 Task: Open Card Employee Disciplinary Review in Board Sales Funnel Optimization and Conversion Rate Analysis to Workspace Corporate Finance and add a team member Softage.1@softage.net, a label Blue, a checklist Compensation and Benefits, an attachment from Trello, a color Blue and finally, add a card description 'Plan and execute company team-building activity at a go-karting track' and a comment 'Let us approach this task with a sense of self-reflection and self-awareness, recognizing our own strengths and weaknesses.'. Add a start date 'Jan 09, 1900' with a due date 'Jan 16, 1900'
Action: Mouse moved to (110, 355)
Screenshot: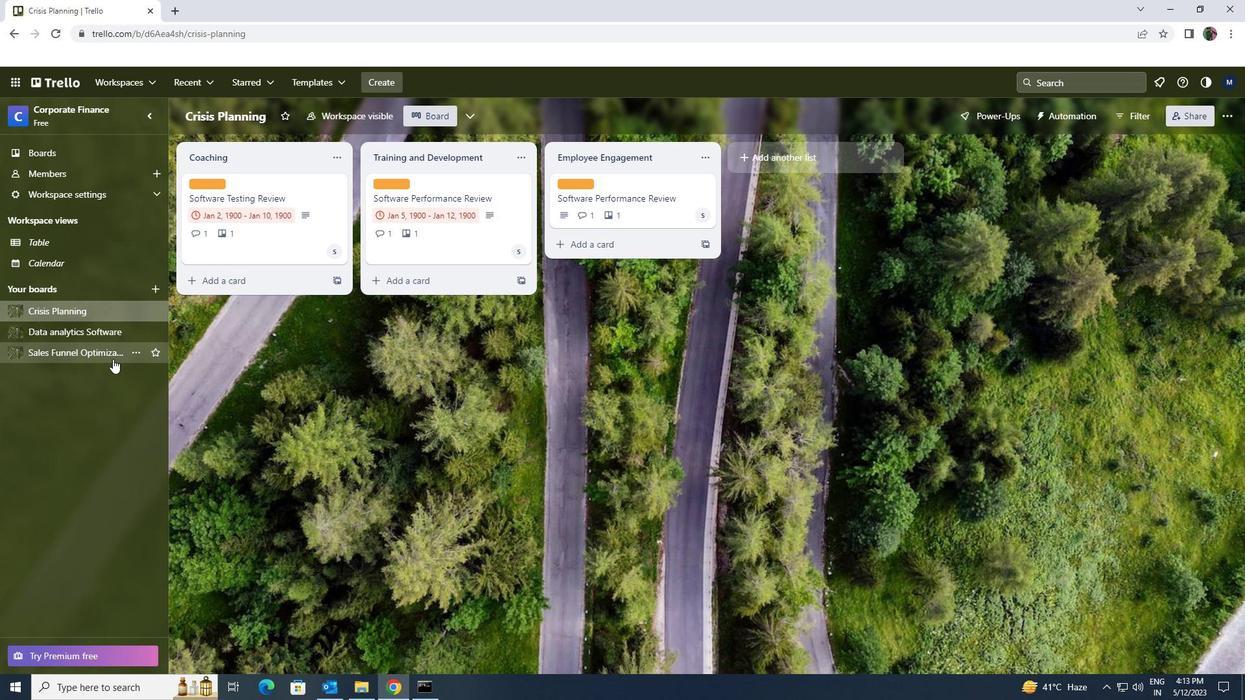 
Action: Mouse pressed left at (110, 355)
Screenshot: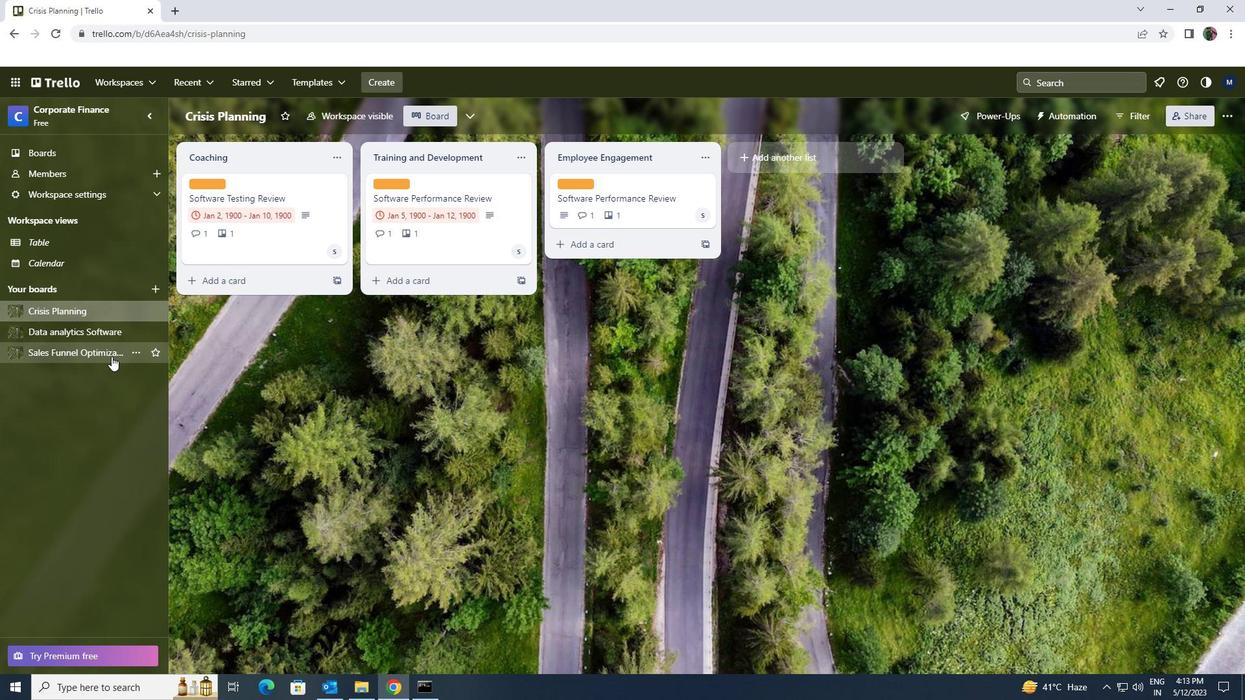 
Action: Mouse moved to (629, 180)
Screenshot: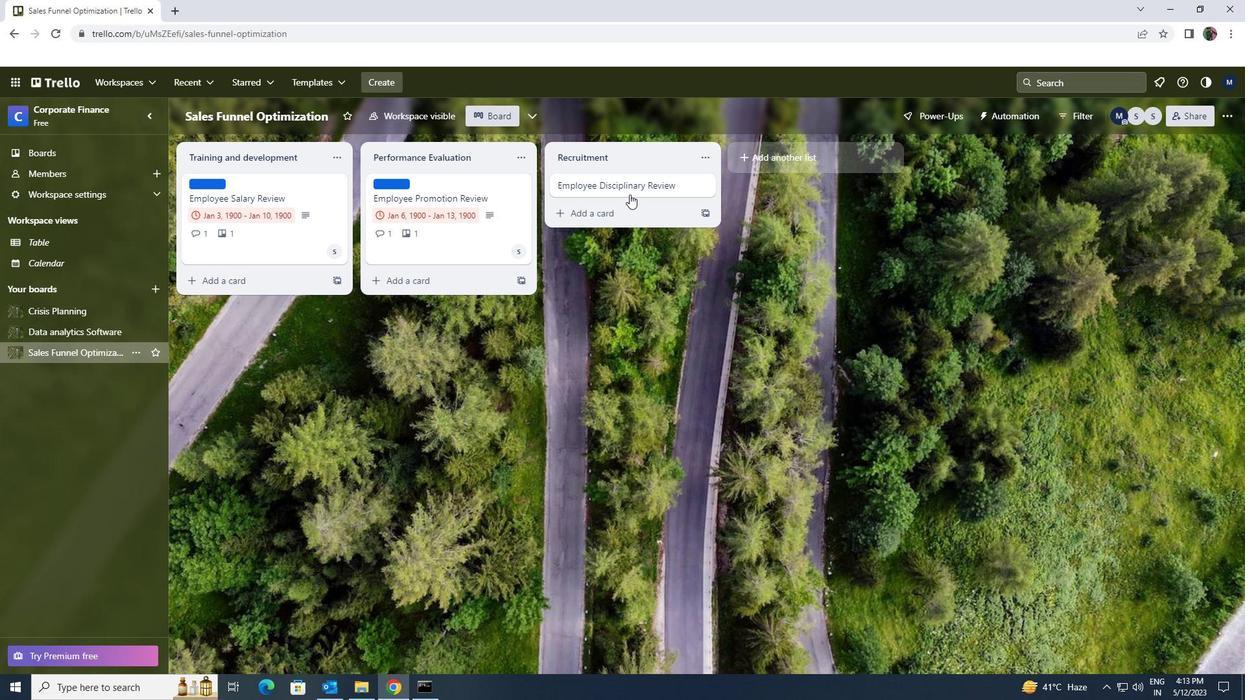 
Action: Mouse pressed left at (629, 180)
Screenshot: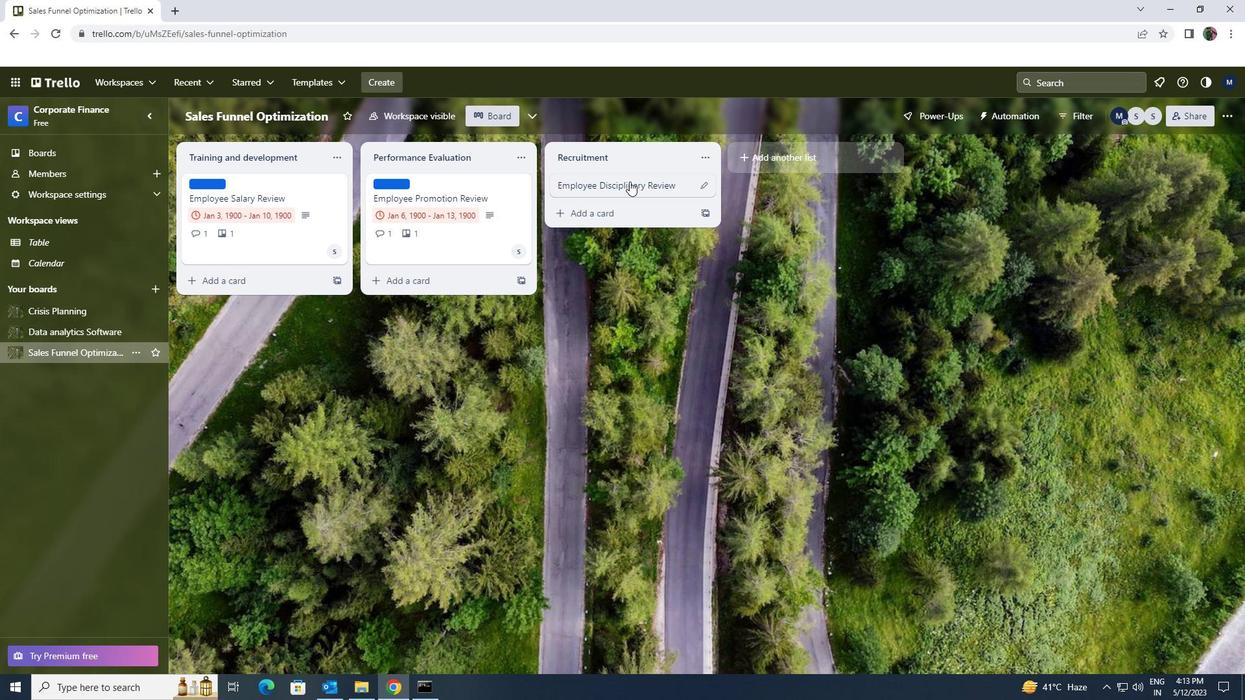 
Action: Mouse moved to (760, 234)
Screenshot: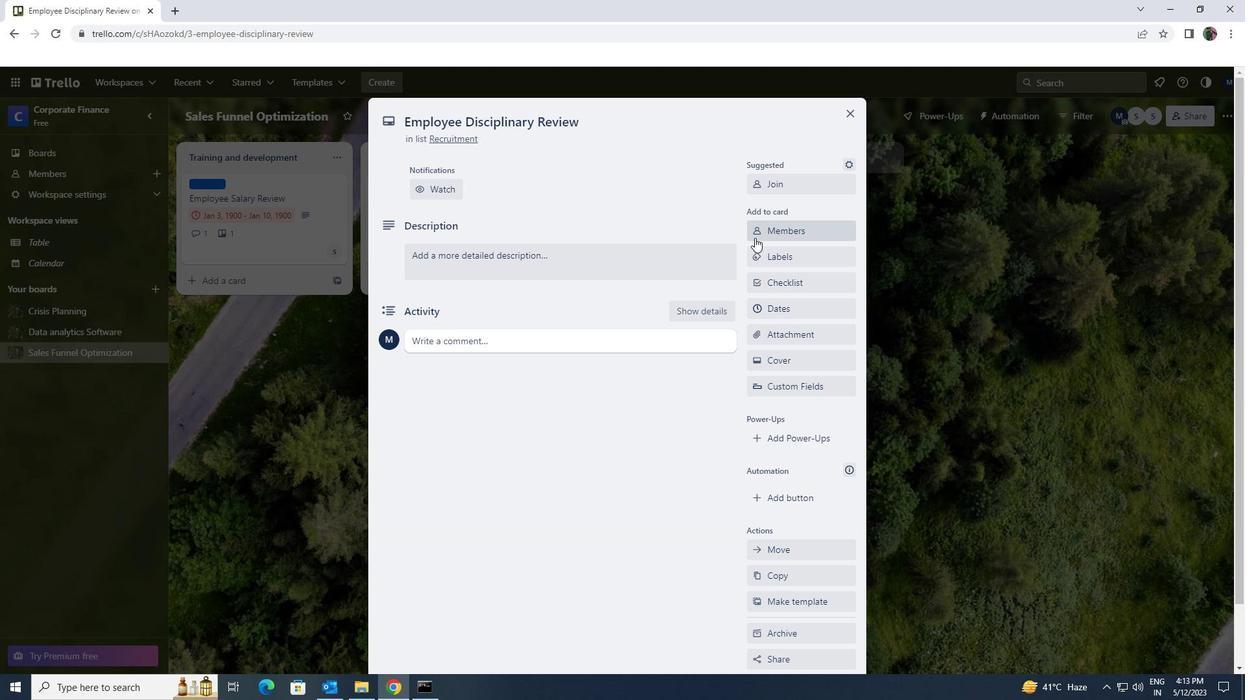 
Action: Mouse pressed left at (760, 234)
Screenshot: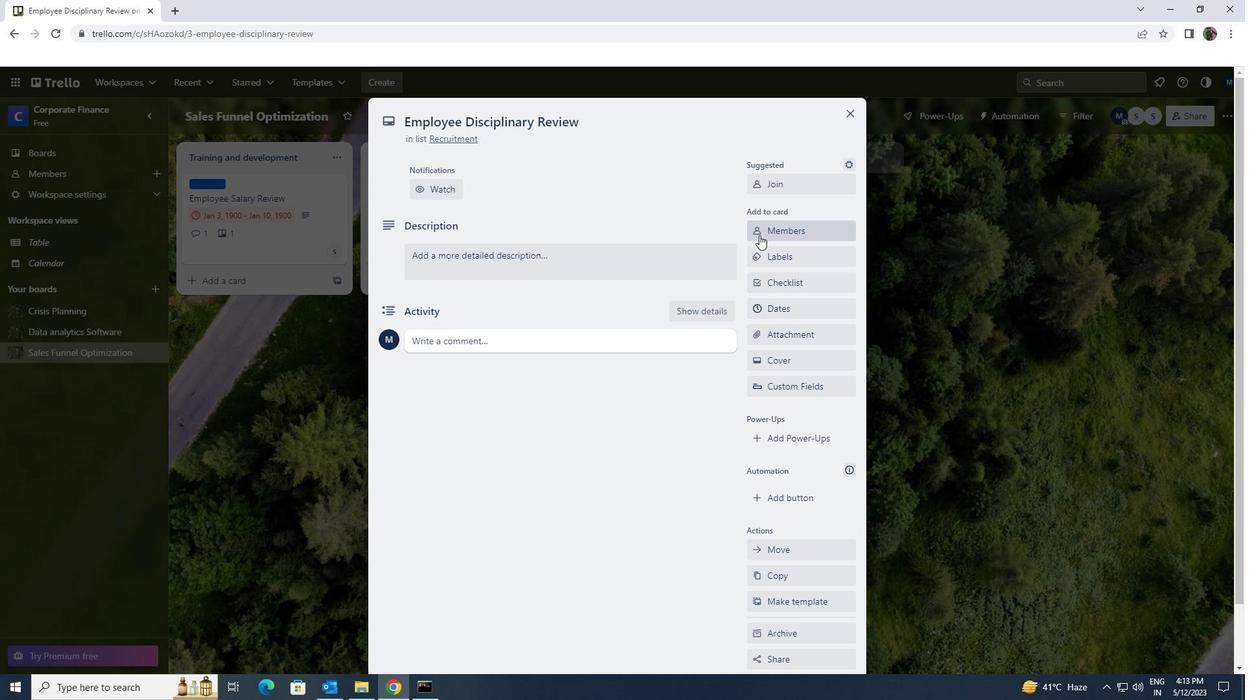 
Action: Mouse moved to (762, 243)
Screenshot: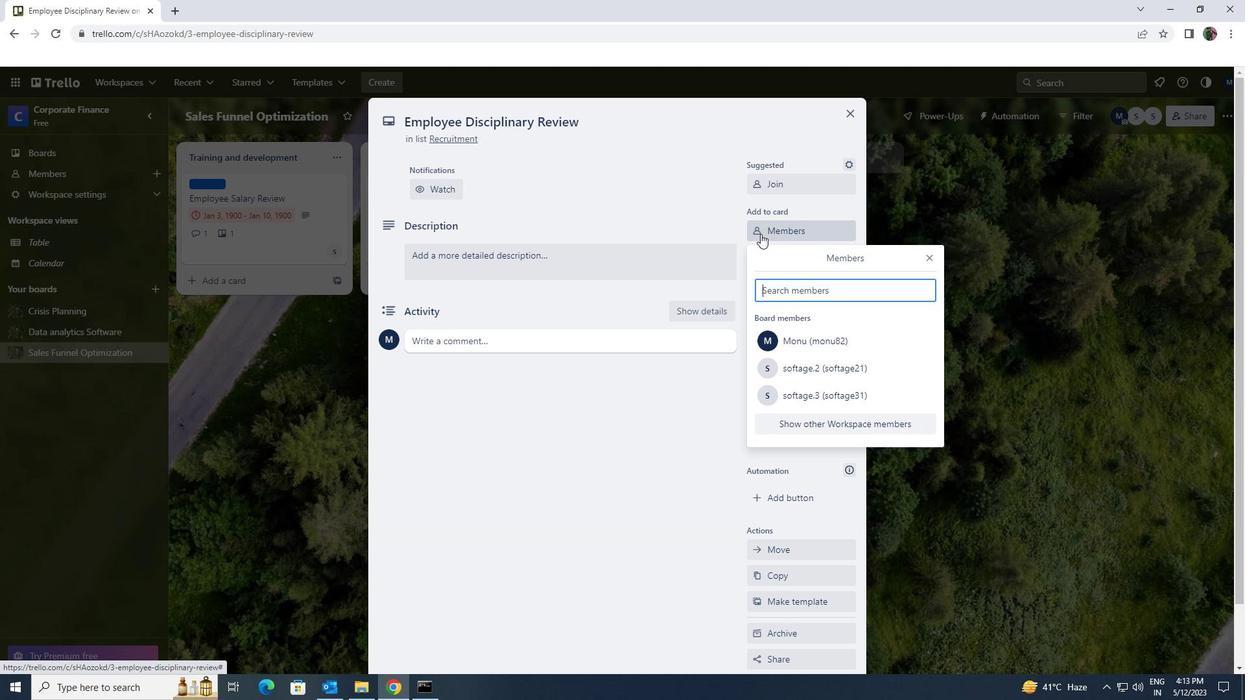 
Action: Key pressed softage.1<Key.shift>@SOFTAGE.NET
Screenshot: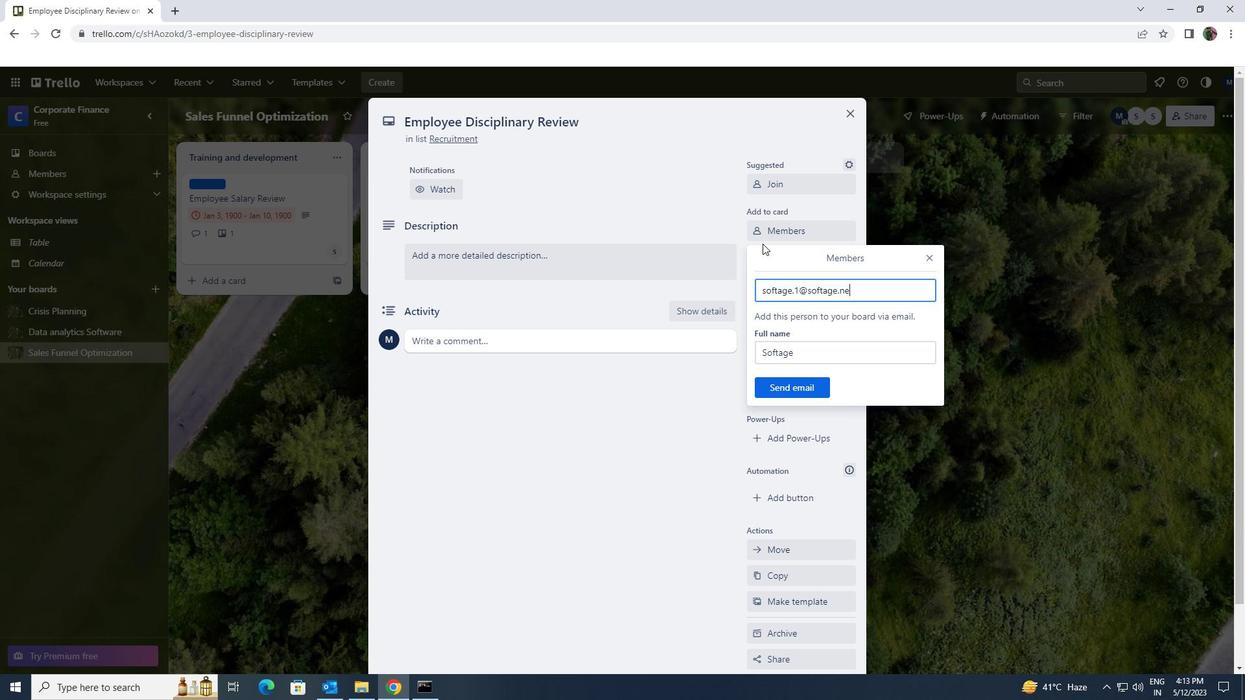 
Action: Mouse moved to (773, 382)
Screenshot: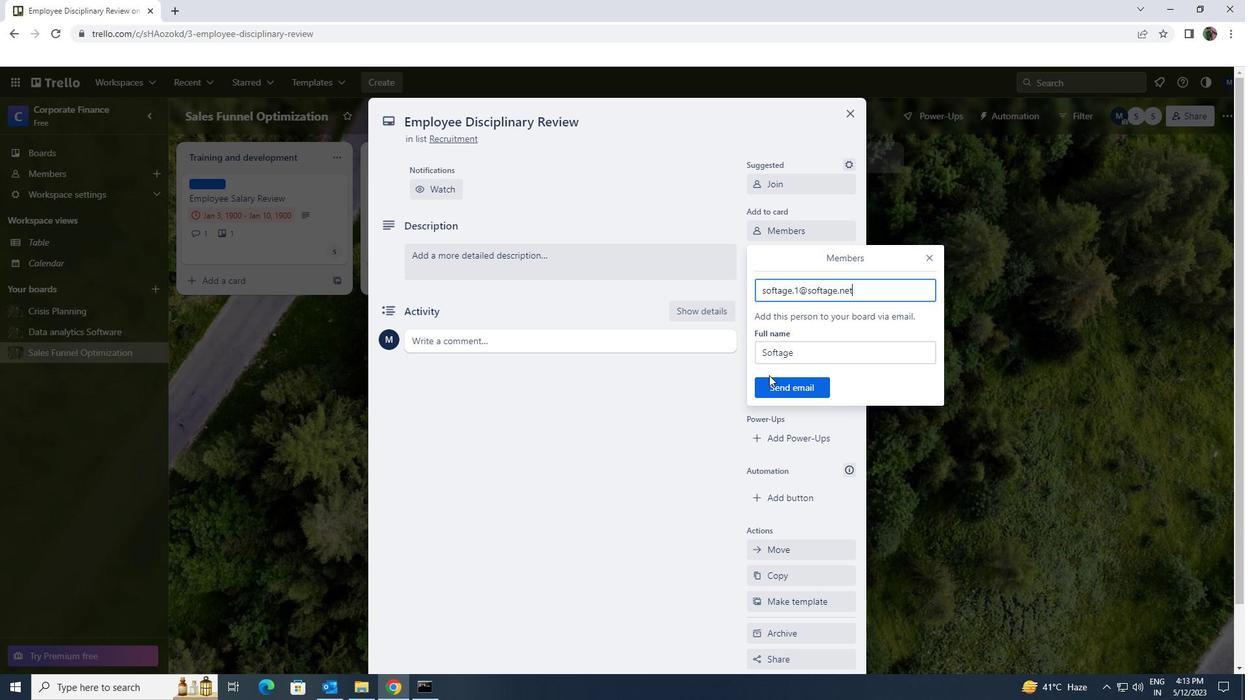 
Action: Mouse pressed left at (773, 382)
Screenshot: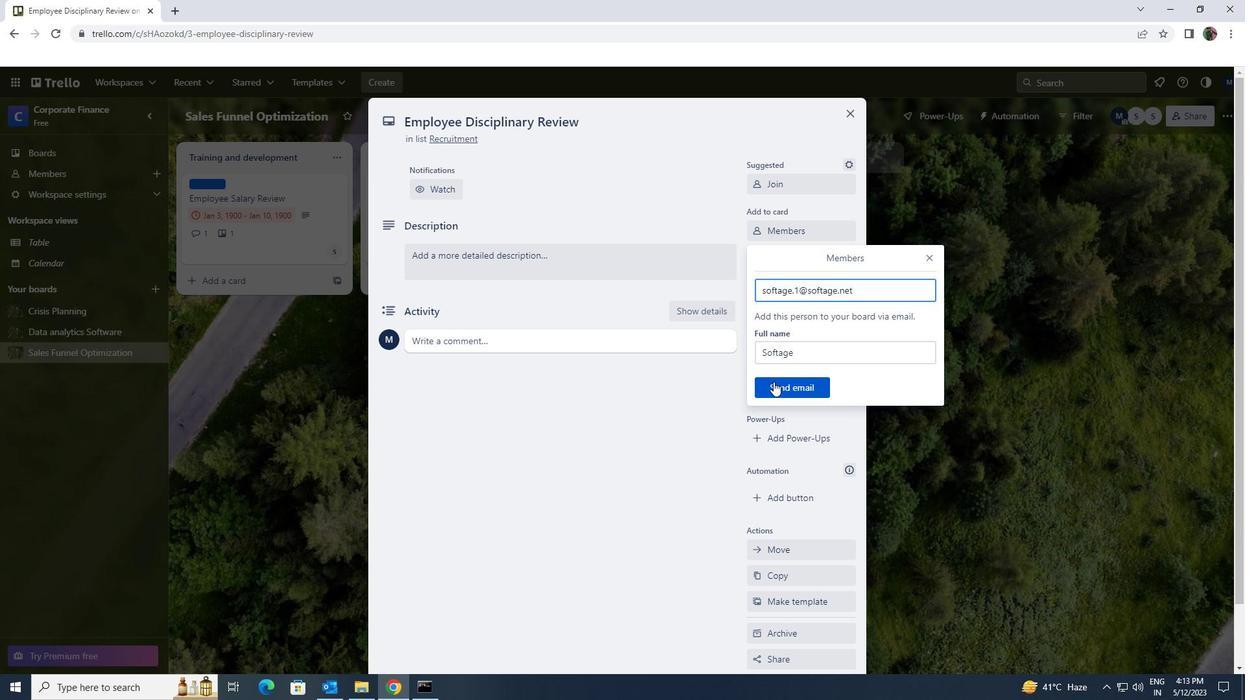 
Action: Mouse moved to (779, 248)
Screenshot: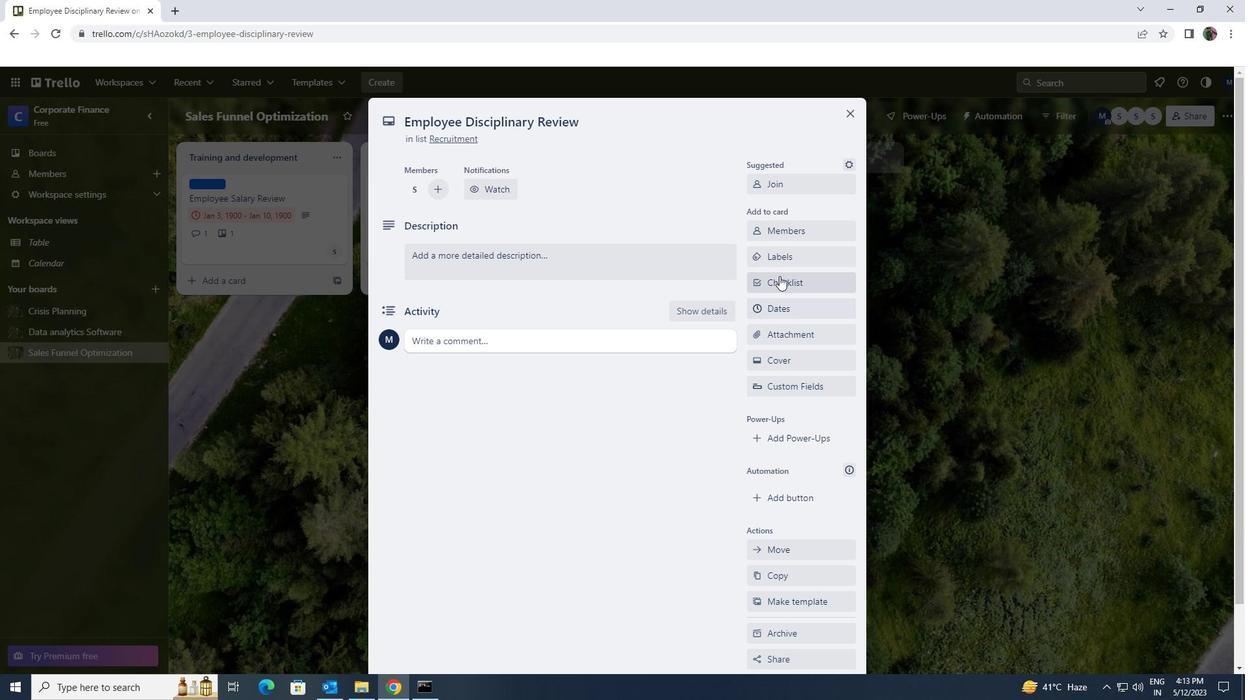 
Action: Mouse pressed left at (779, 248)
Screenshot: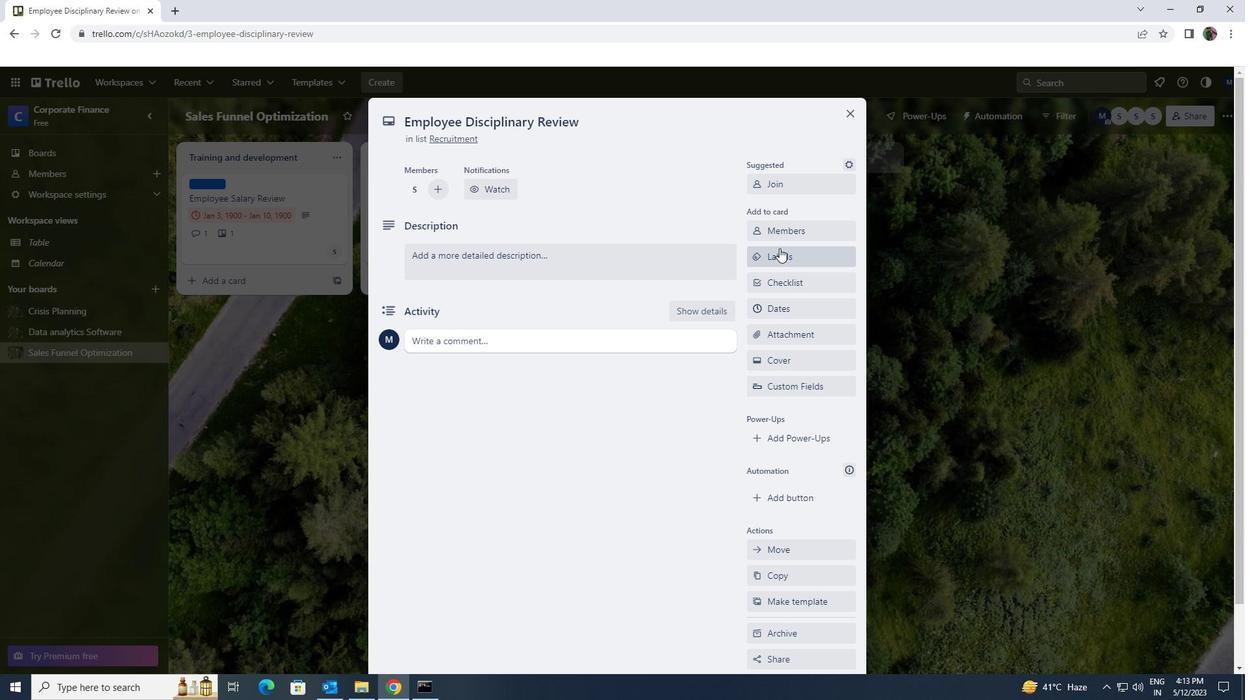 
Action: Mouse moved to (825, 532)
Screenshot: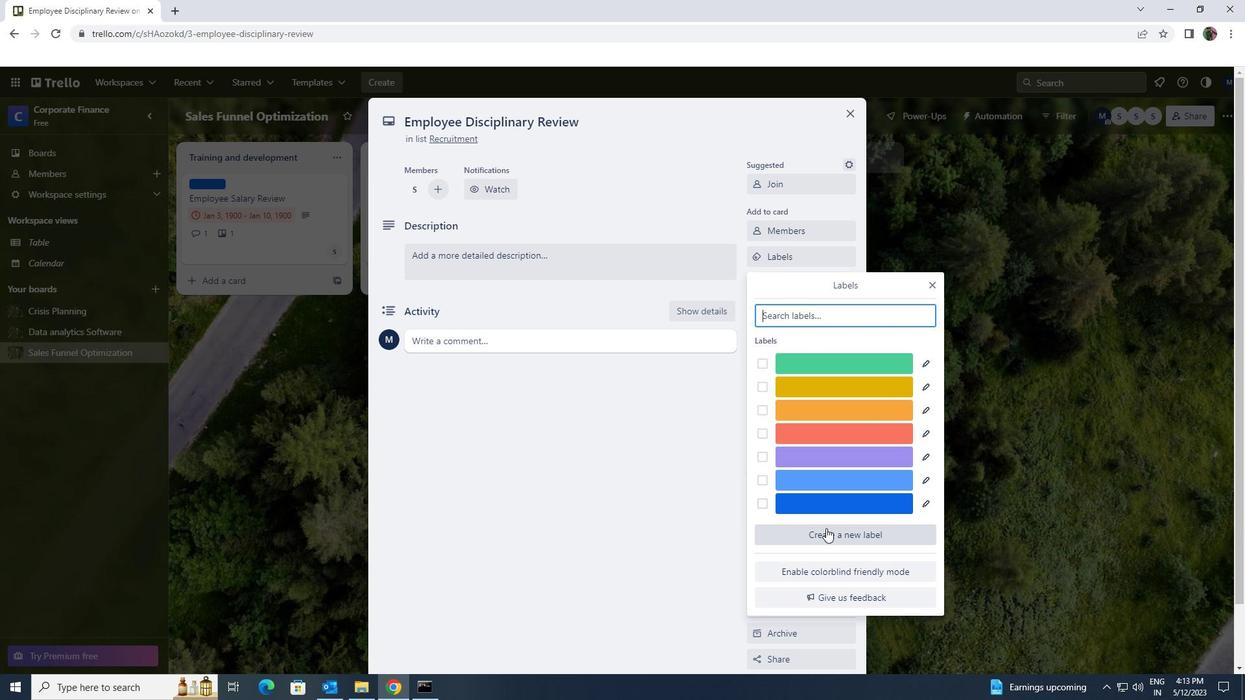 
Action: Mouse pressed left at (825, 532)
Screenshot: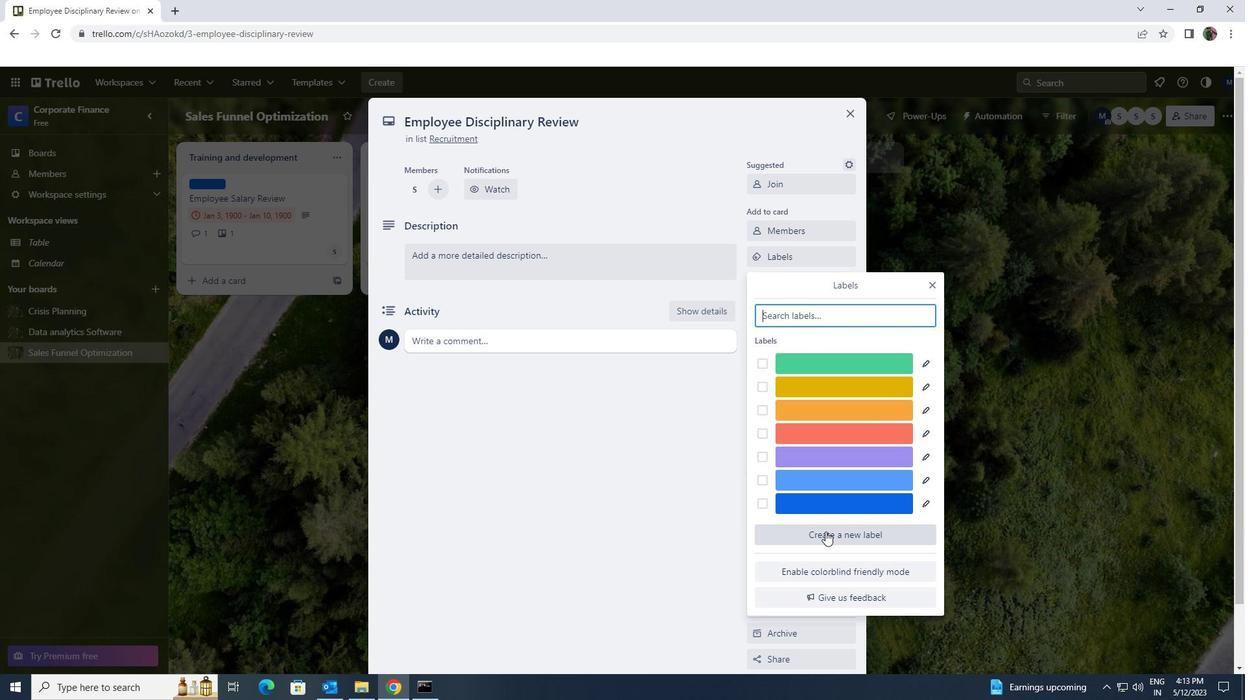 
Action: Mouse moved to (776, 568)
Screenshot: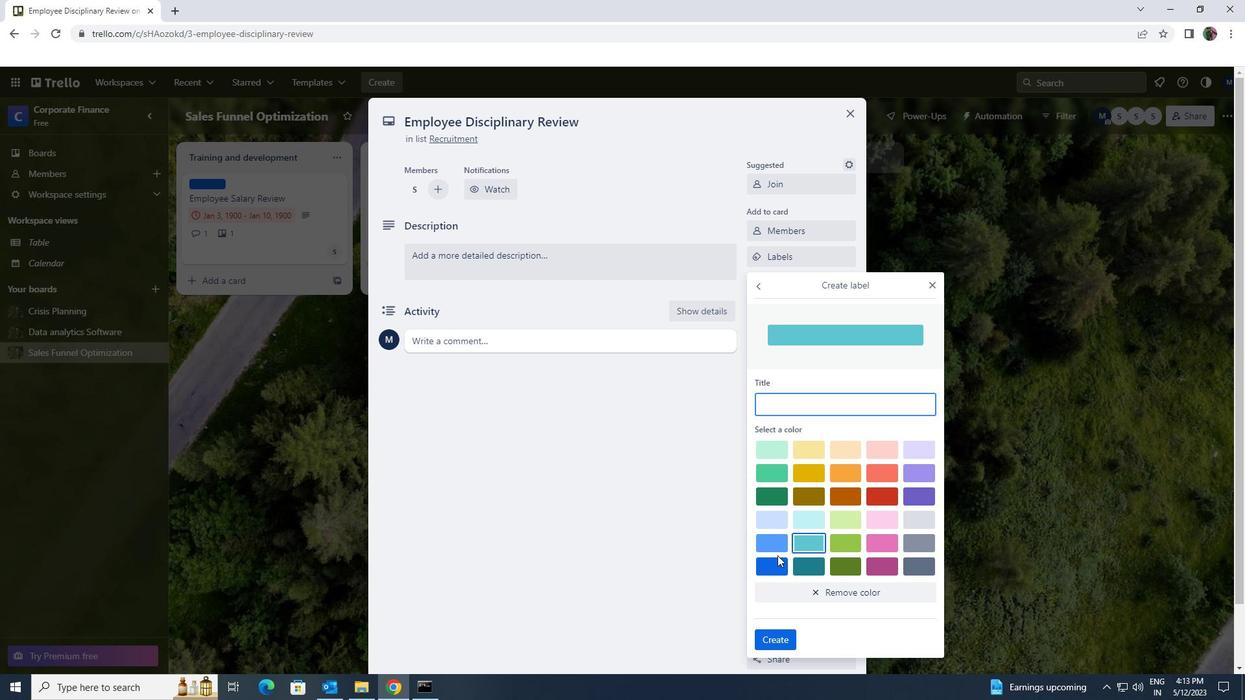
Action: Mouse pressed left at (776, 568)
Screenshot: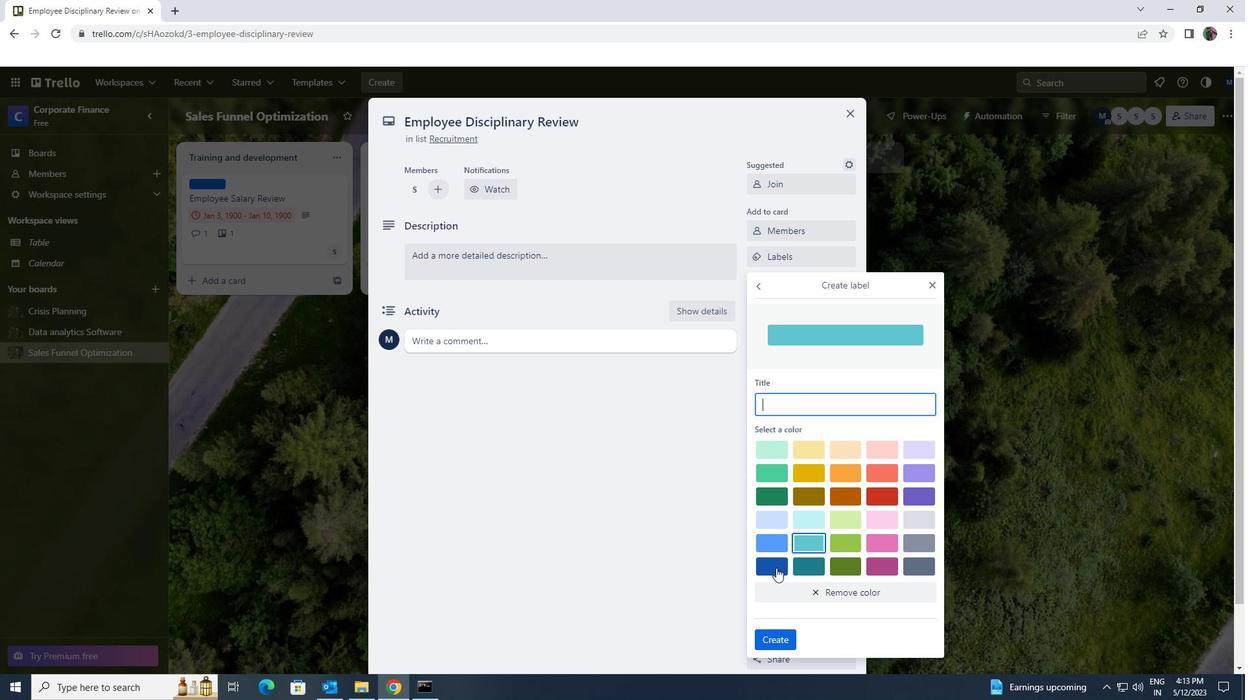 
Action: Mouse moved to (777, 635)
Screenshot: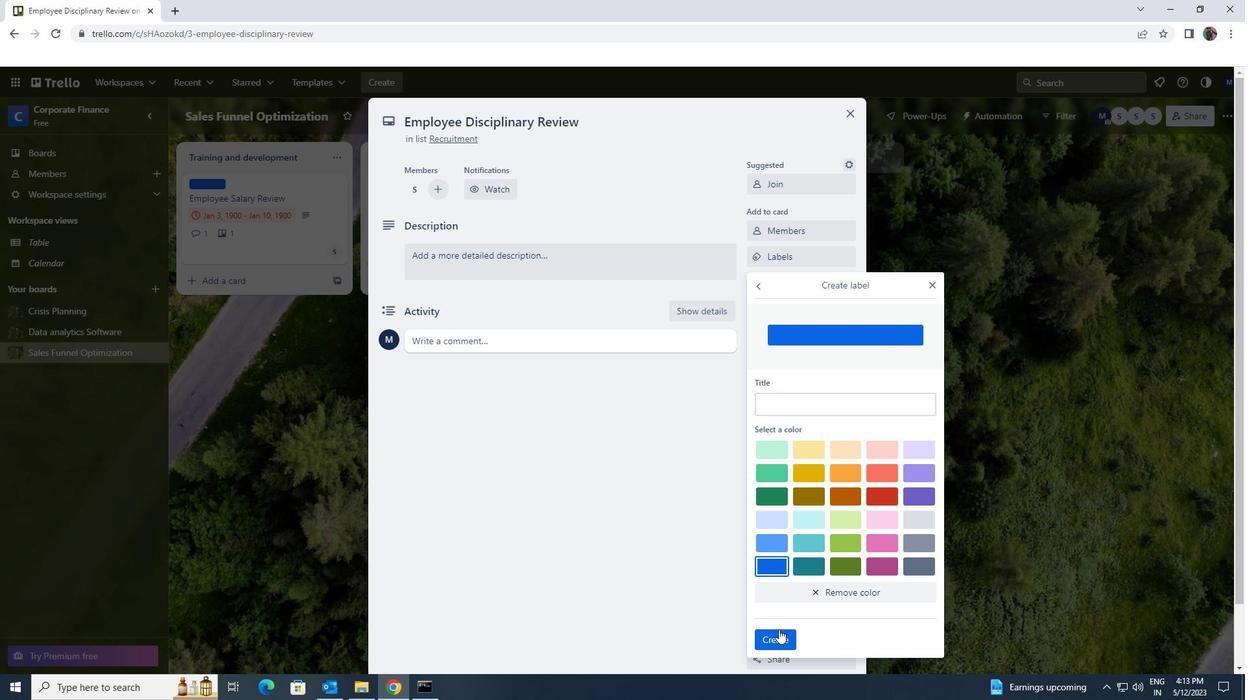 
Action: Mouse pressed left at (777, 635)
Screenshot: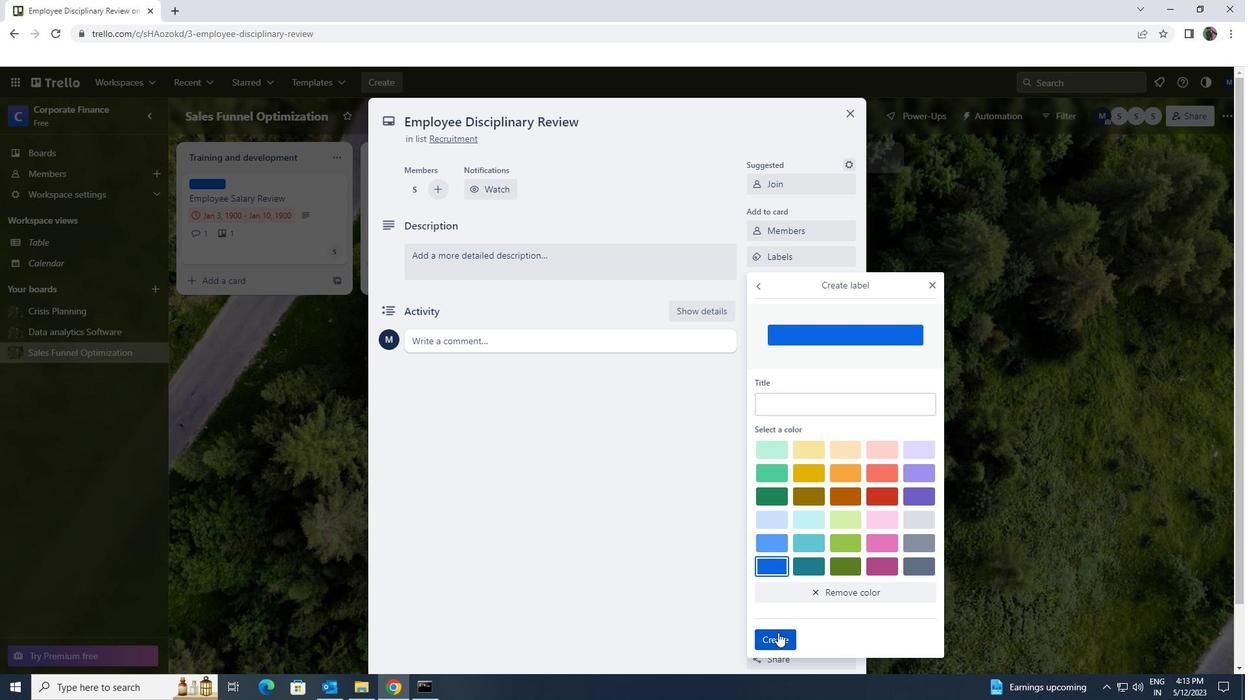 
Action: Mouse moved to (927, 286)
Screenshot: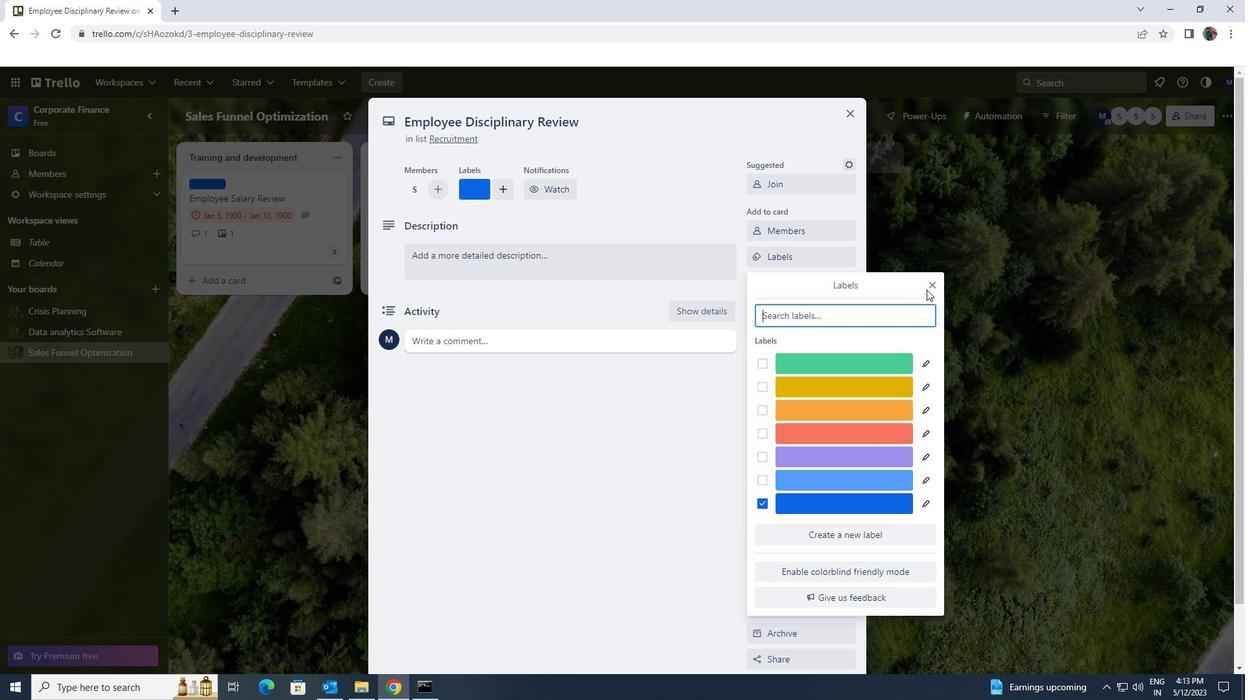 
Action: Mouse pressed left at (927, 286)
Screenshot: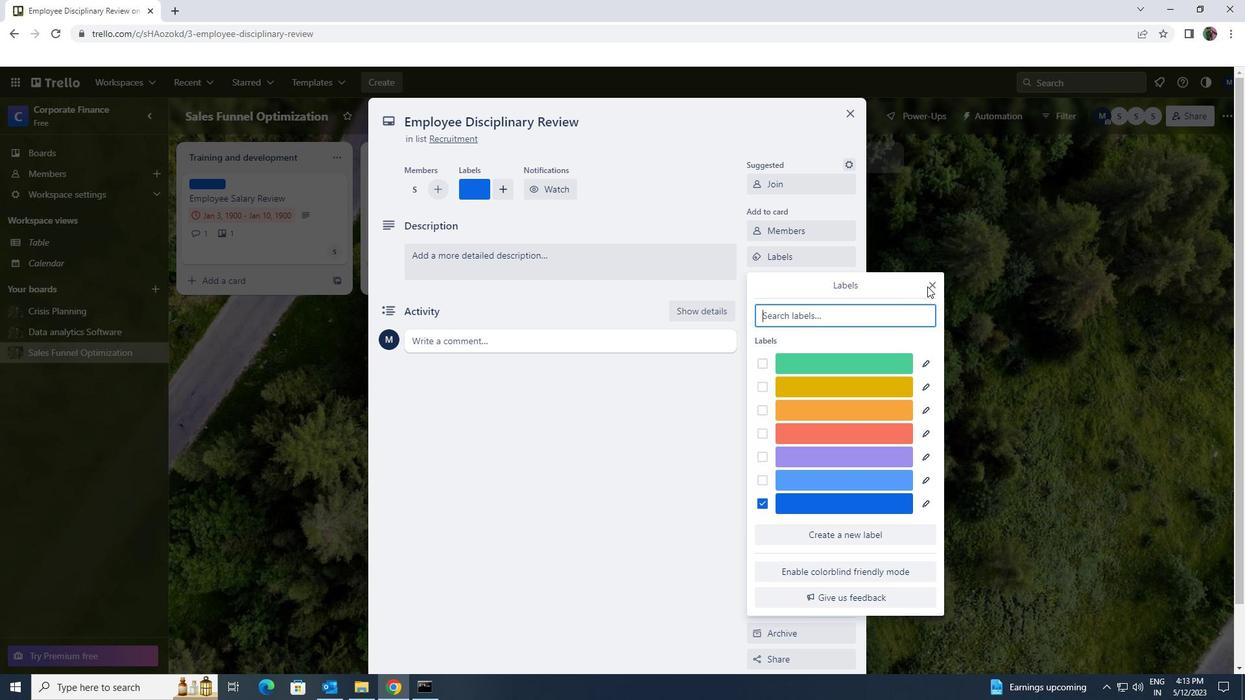 
Action: Mouse moved to (930, 284)
Screenshot: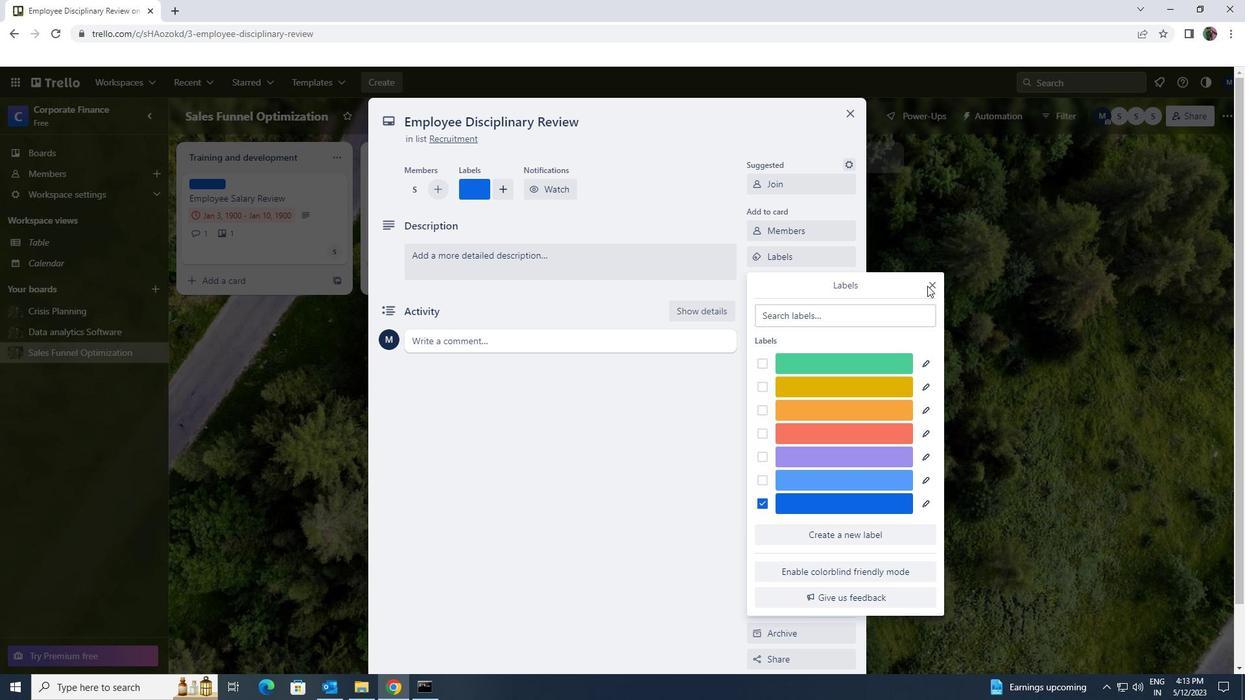 
Action: Mouse pressed left at (930, 284)
Screenshot: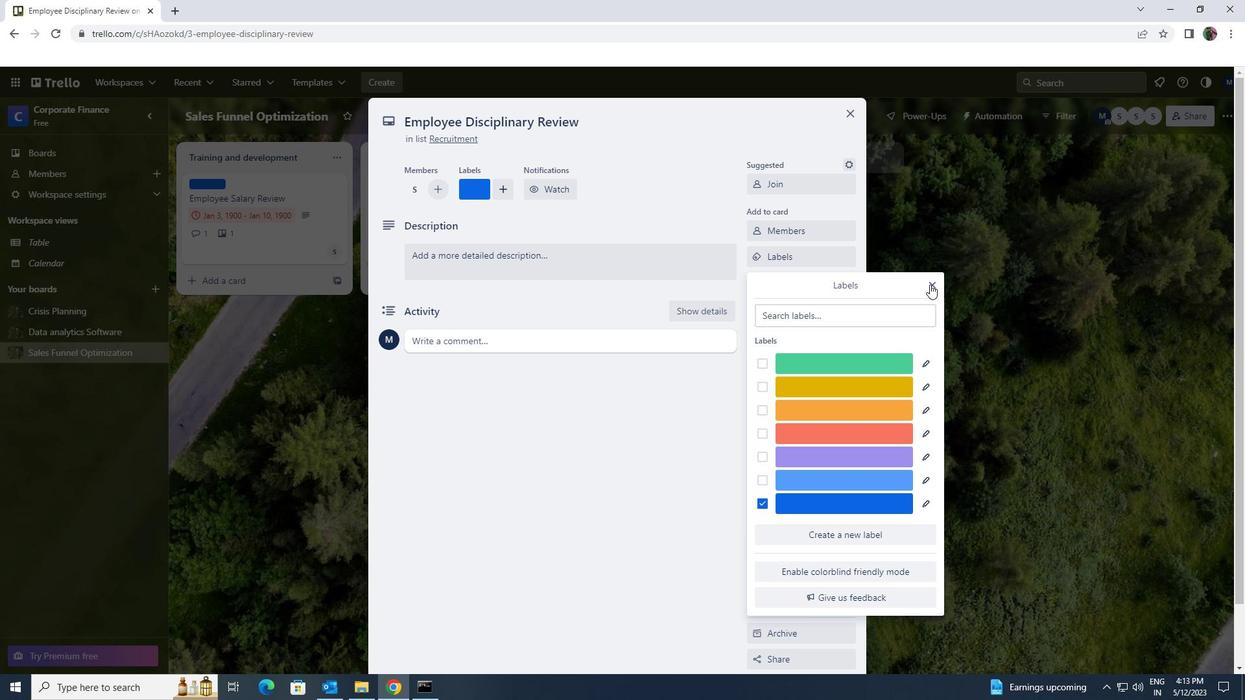 
Action: Mouse moved to (832, 282)
Screenshot: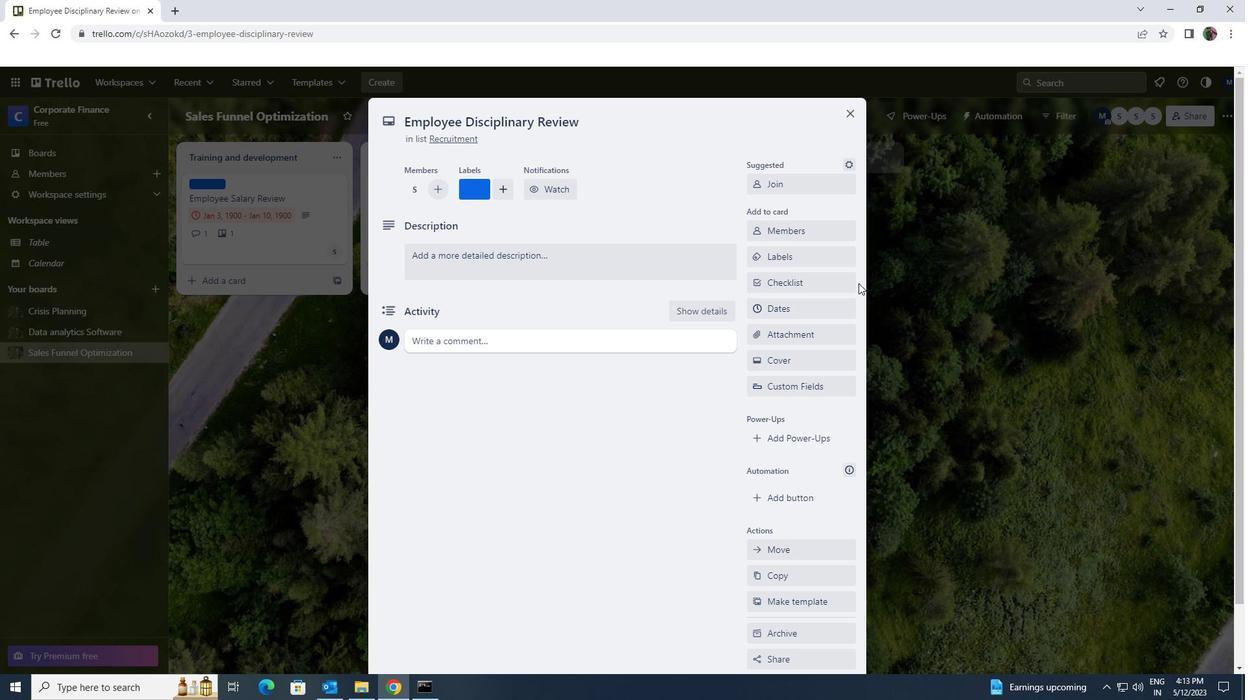 
Action: Mouse pressed left at (832, 282)
Screenshot: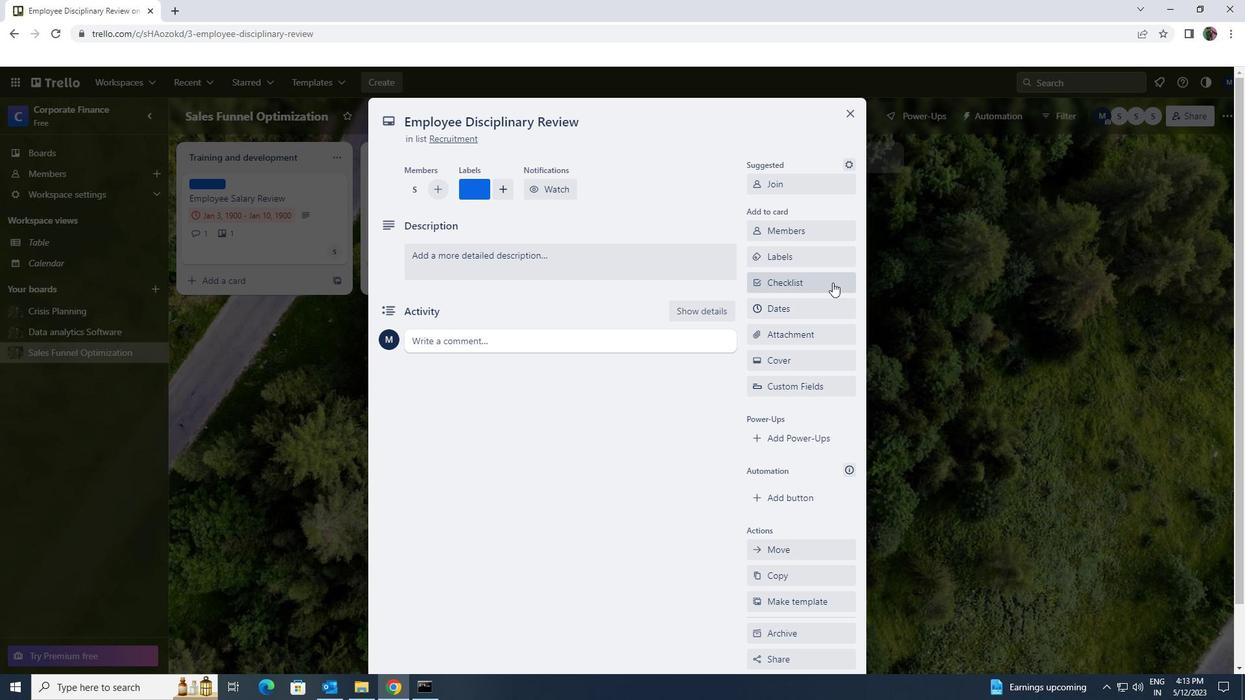 
Action: Key pressed <Key.shift>COMPENSATION<Key.space>AND<Key.space>BENEFITS
Screenshot: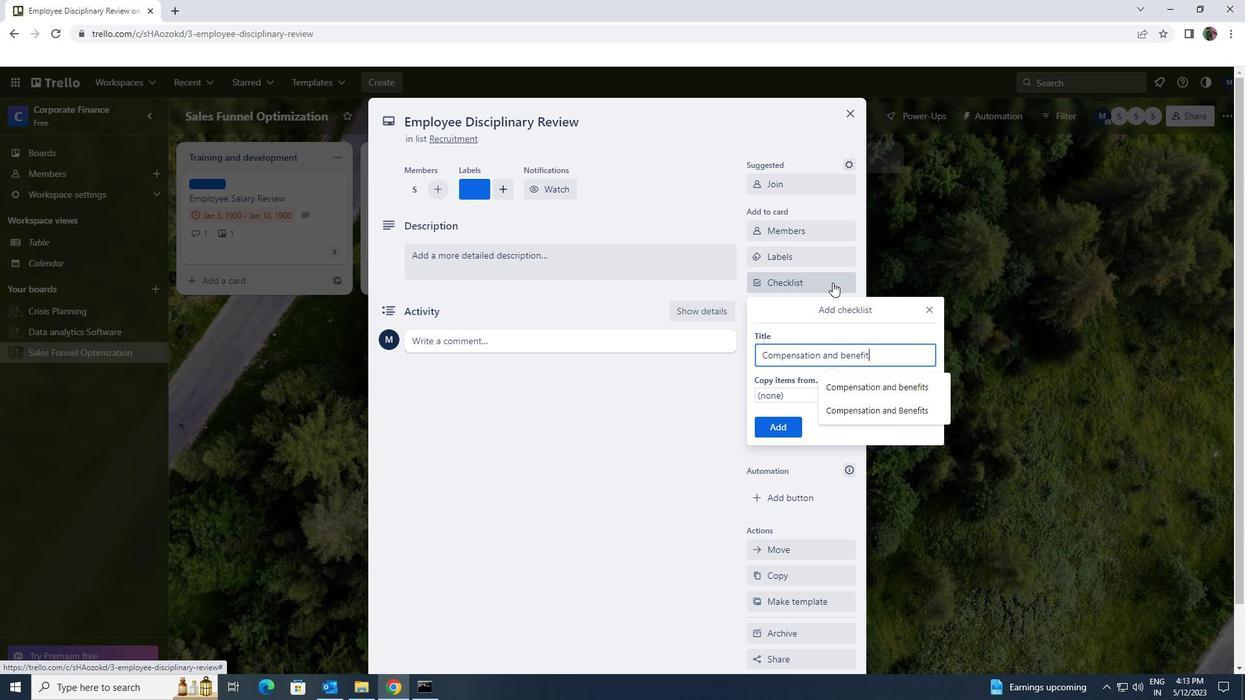 
Action: Mouse moved to (790, 428)
Screenshot: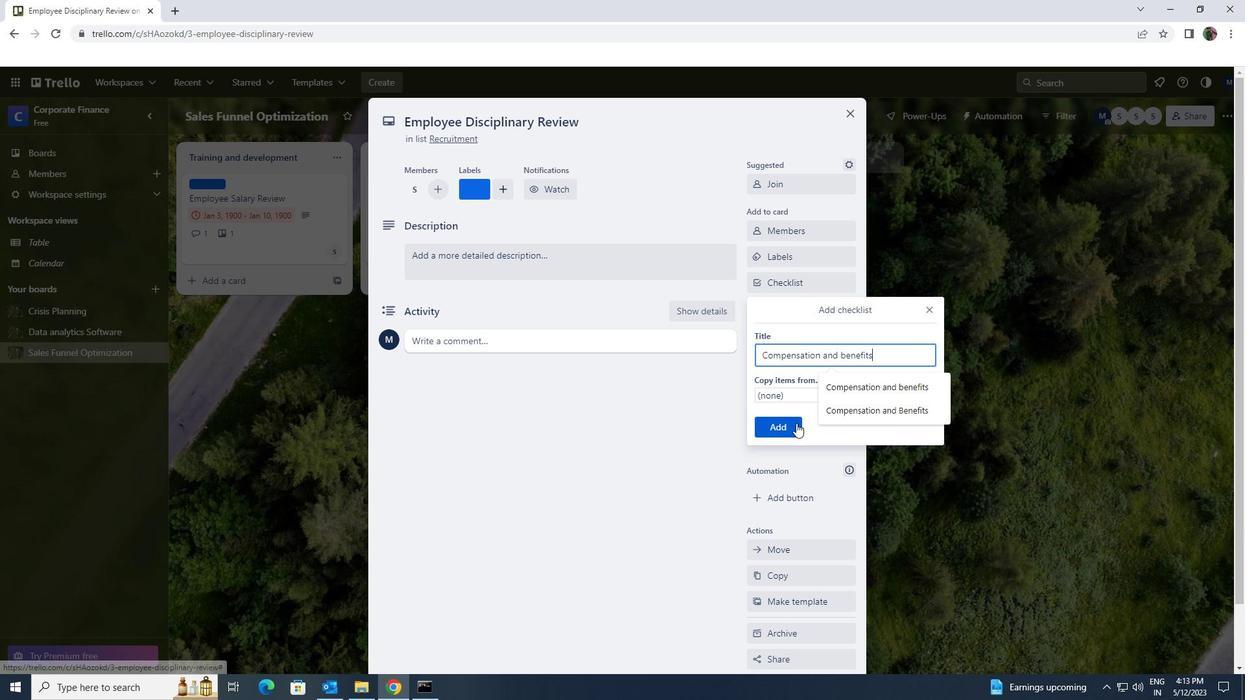 
Action: Mouse pressed left at (790, 428)
Screenshot: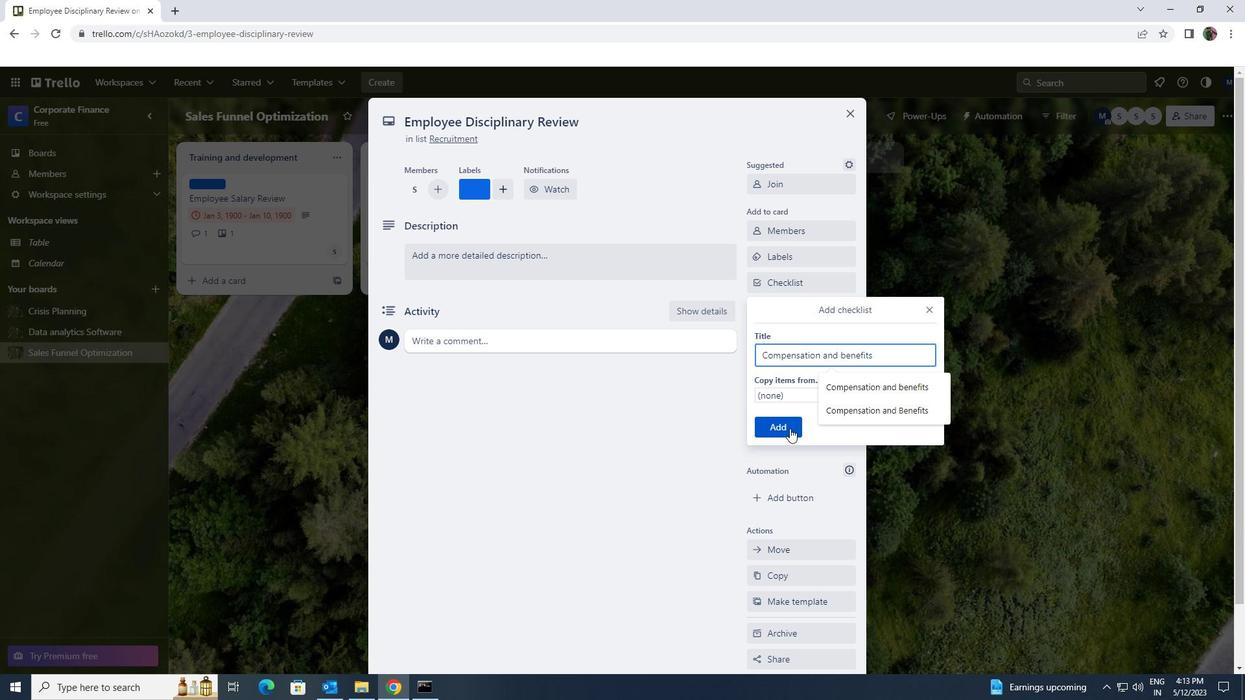 
Action: Mouse moved to (777, 337)
Screenshot: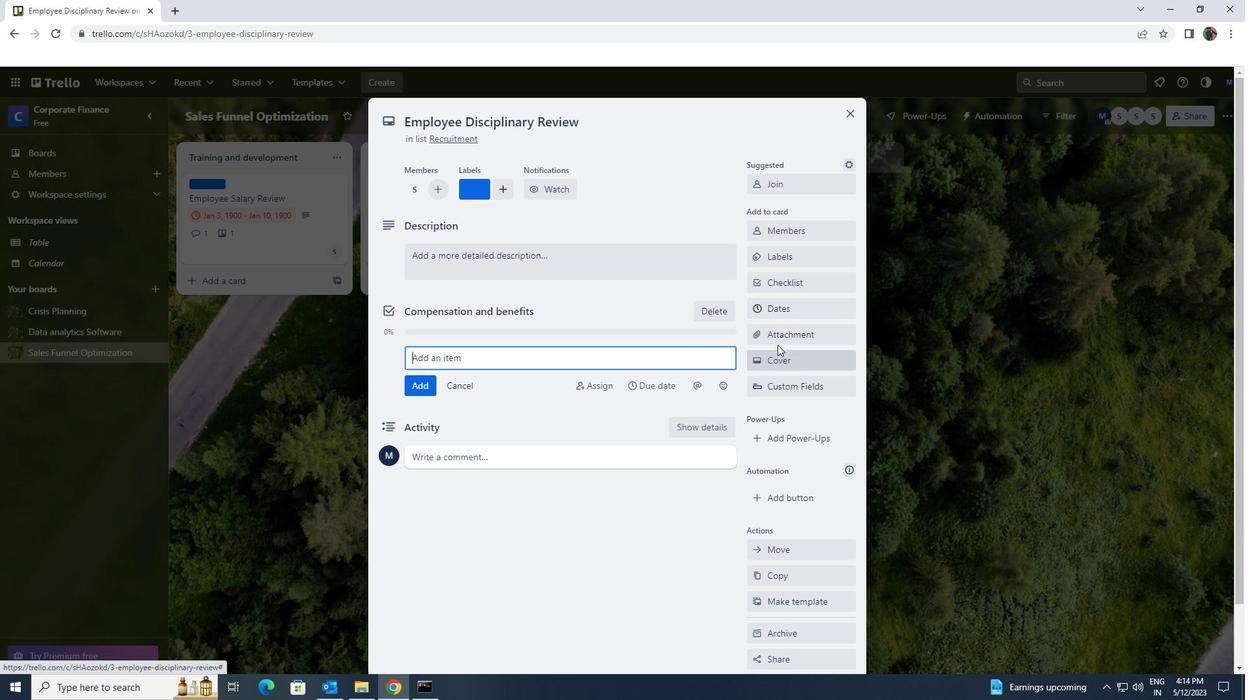 
Action: Mouse pressed left at (777, 337)
Screenshot: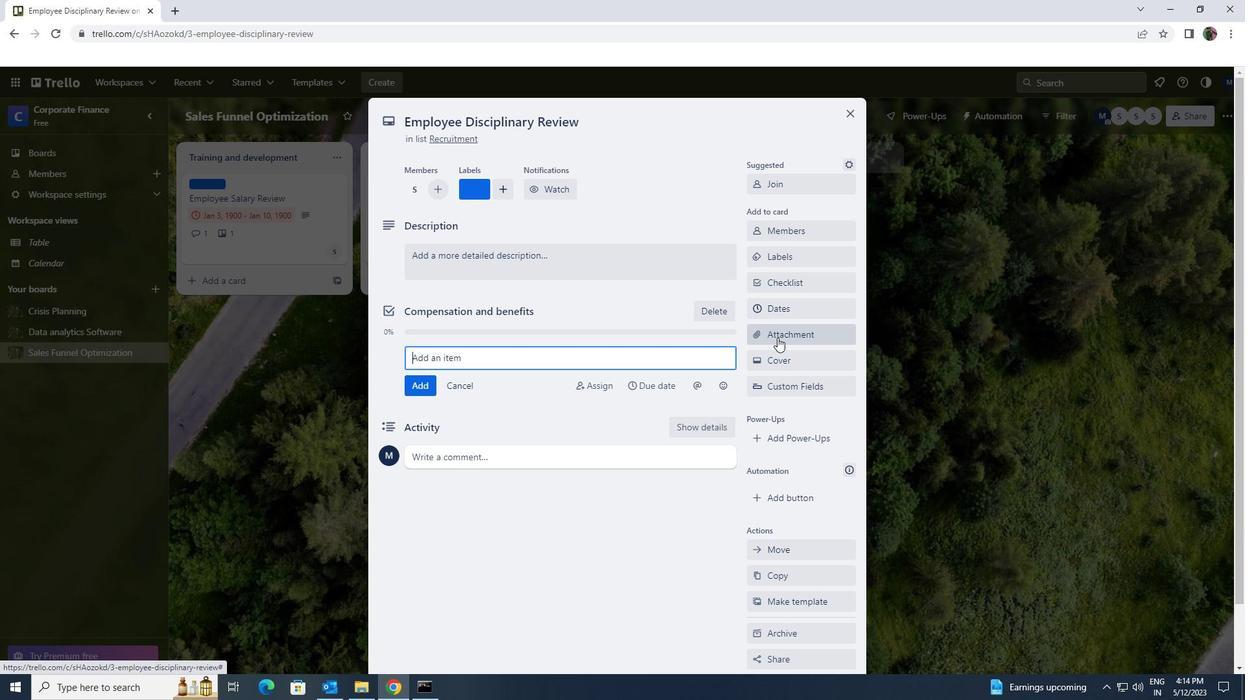 
Action: Mouse moved to (777, 417)
Screenshot: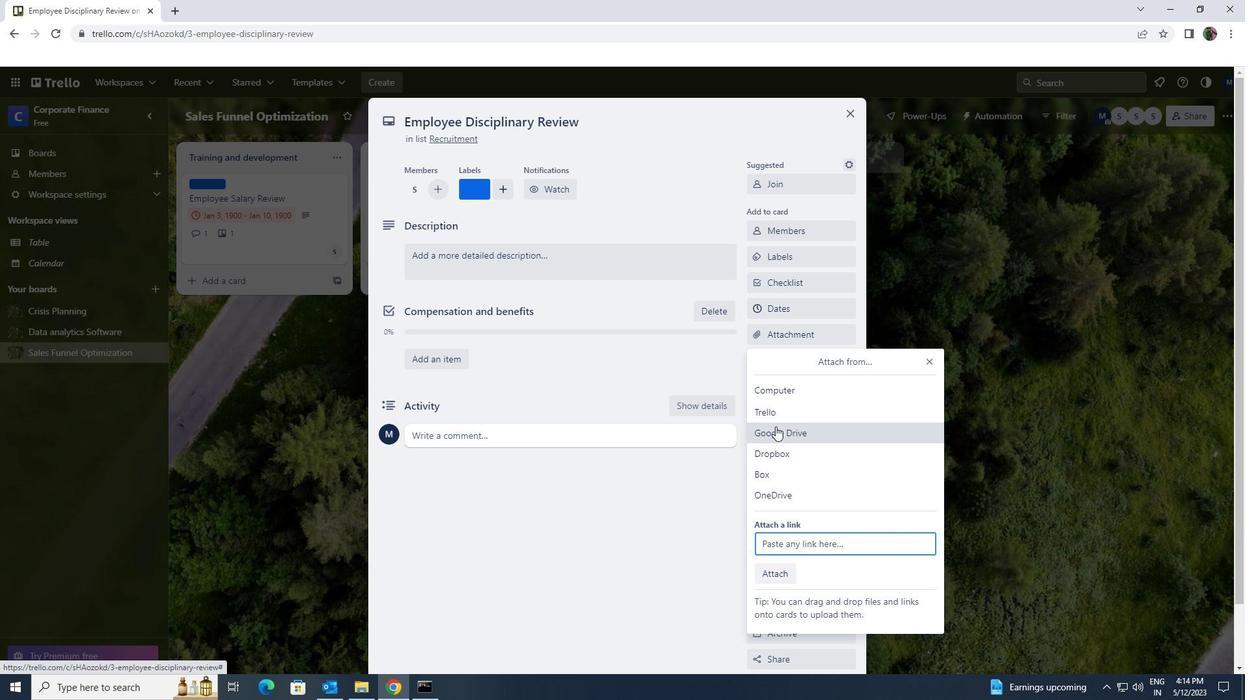 
Action: Mouse pressed left at (777, 417)
Screenshot: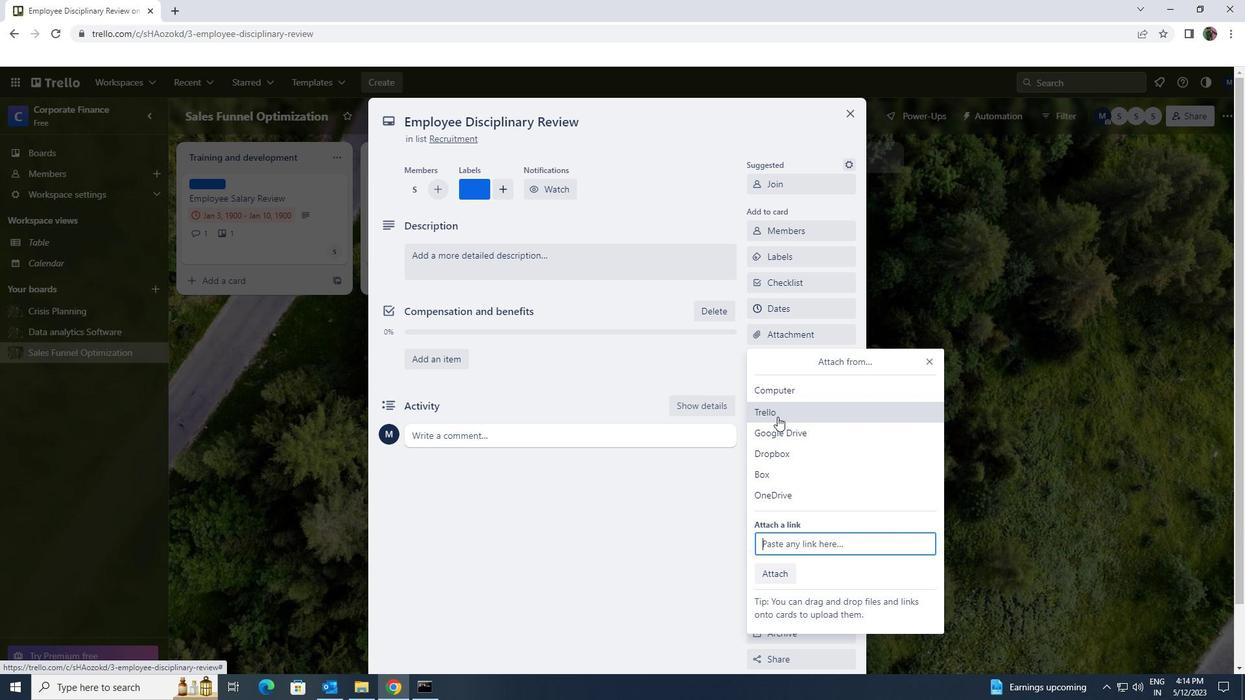
Action: Mouse moved to (772, 566)
Screenshot: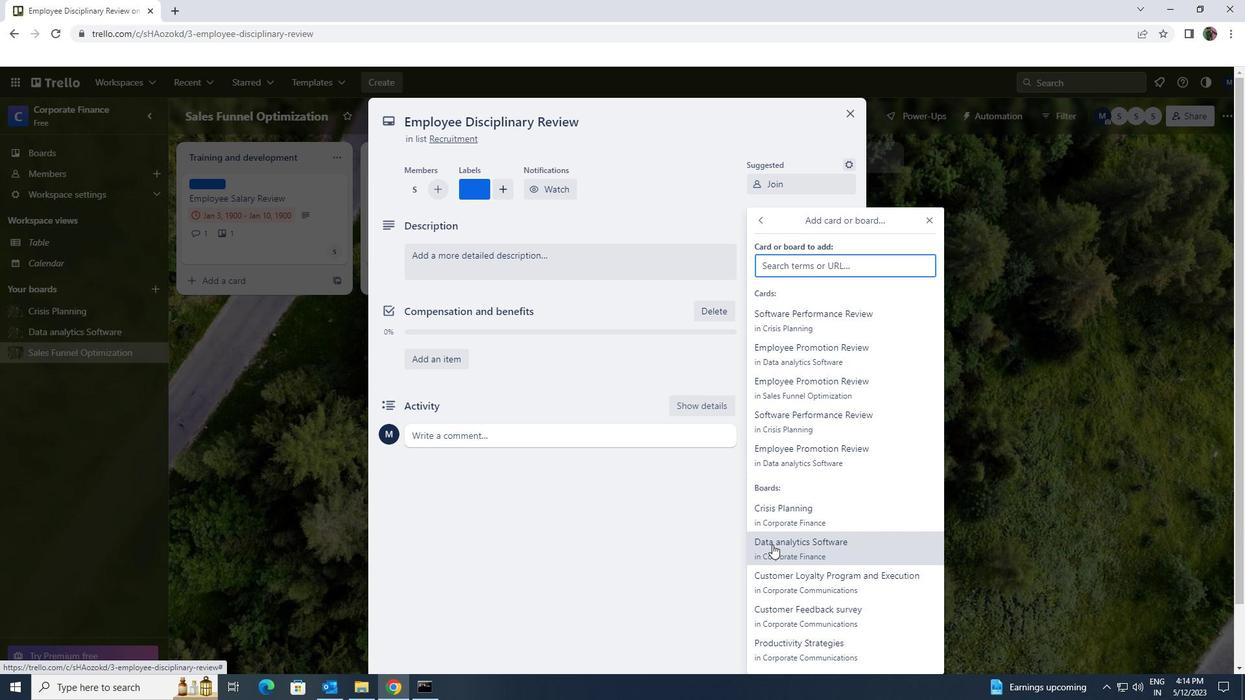 
Action: Mouse pressed left at (772, 566)
Screenshot: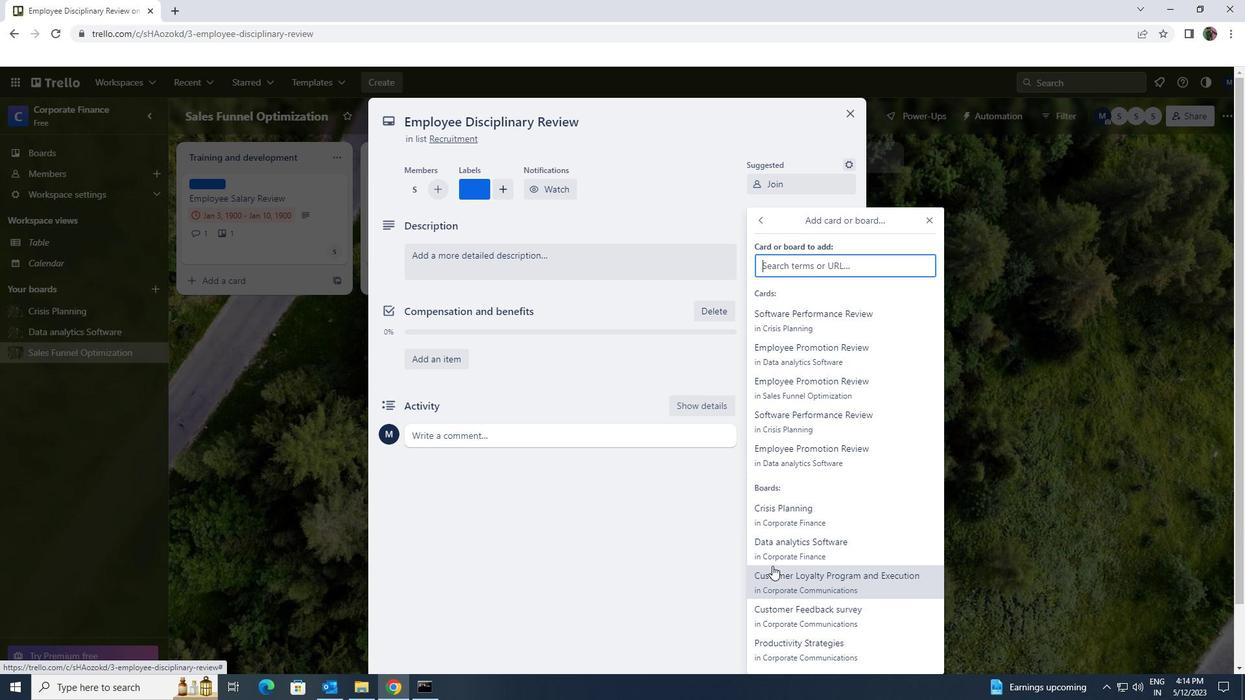 
Action: Mouse moved to (640, 267)
Screenshot: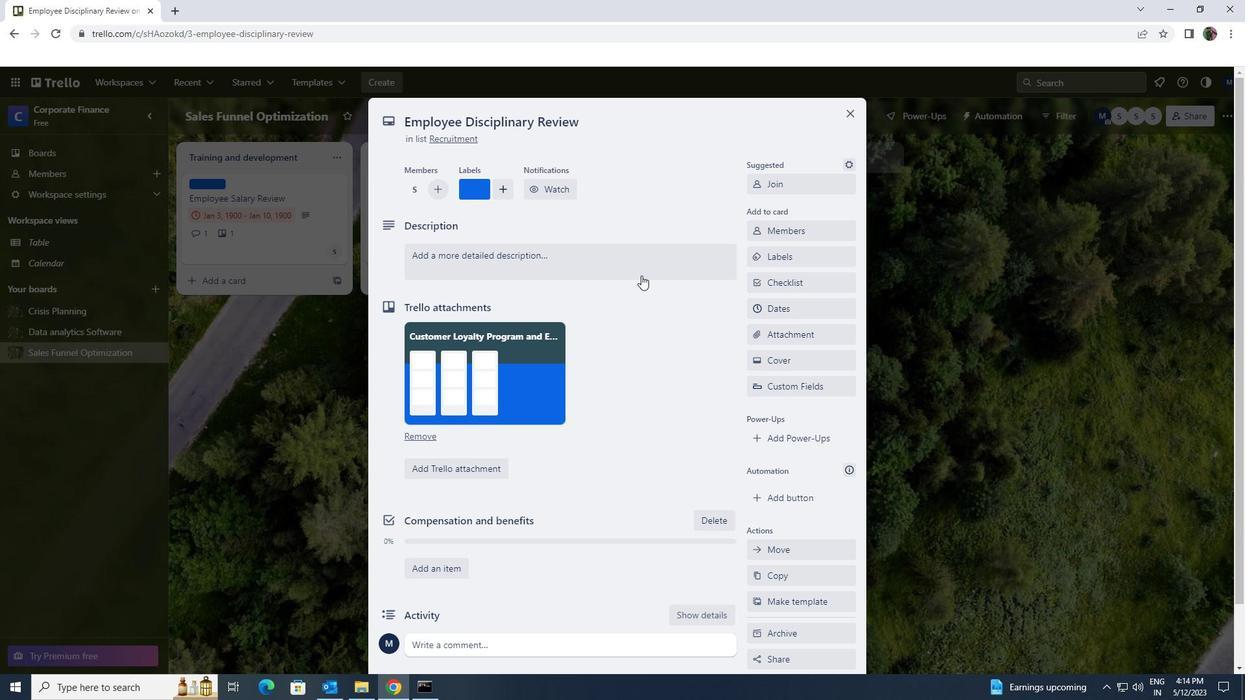 
Action: Mouse pressed left at (640, 267)
Screenshot: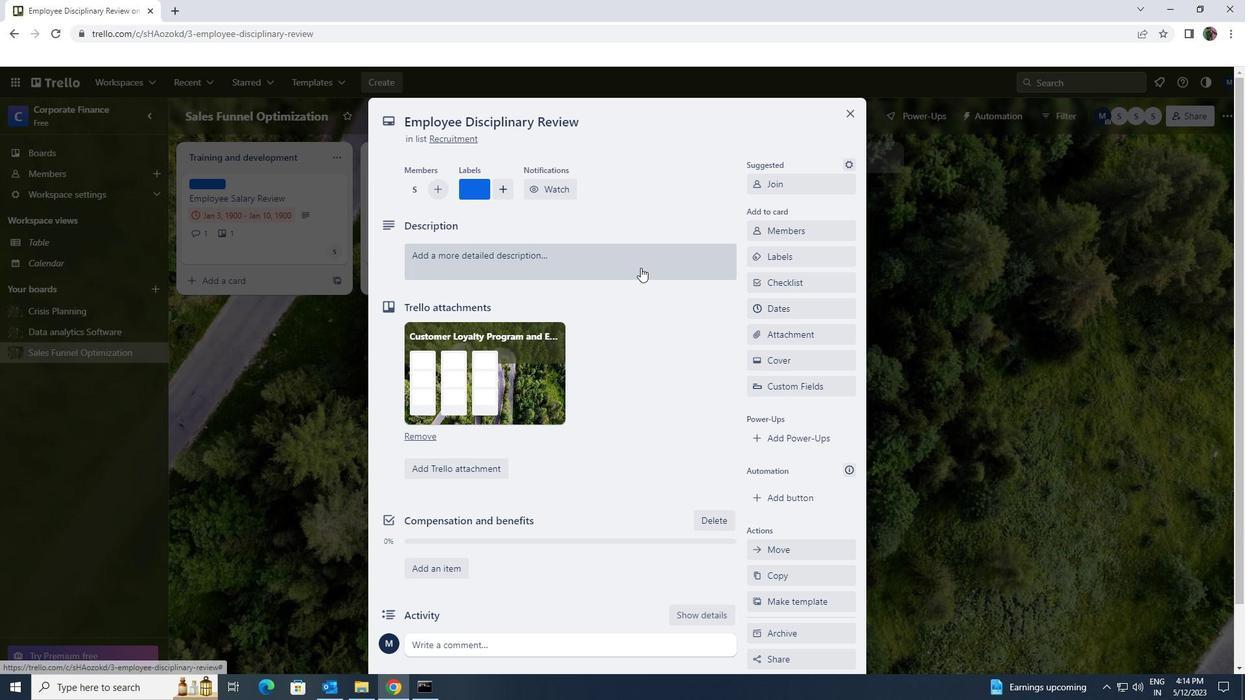 
Action: Key pressed <Key.shift>PLAN<Key.space>AND<Key.space>EXECUTE<Key.space>COMPANY<Key.space>TEAM<Key.space>BUILDING<Key.space>ACTIVITY<Key.space>ATA<Key.space>GO<Key.backspace><Key.backspace><Key.backspace><Key.backspace><Key.space>A<Key.space>GO-<Key.space>KARTING<Key.space>TRACK<Key.space>
Screenshot: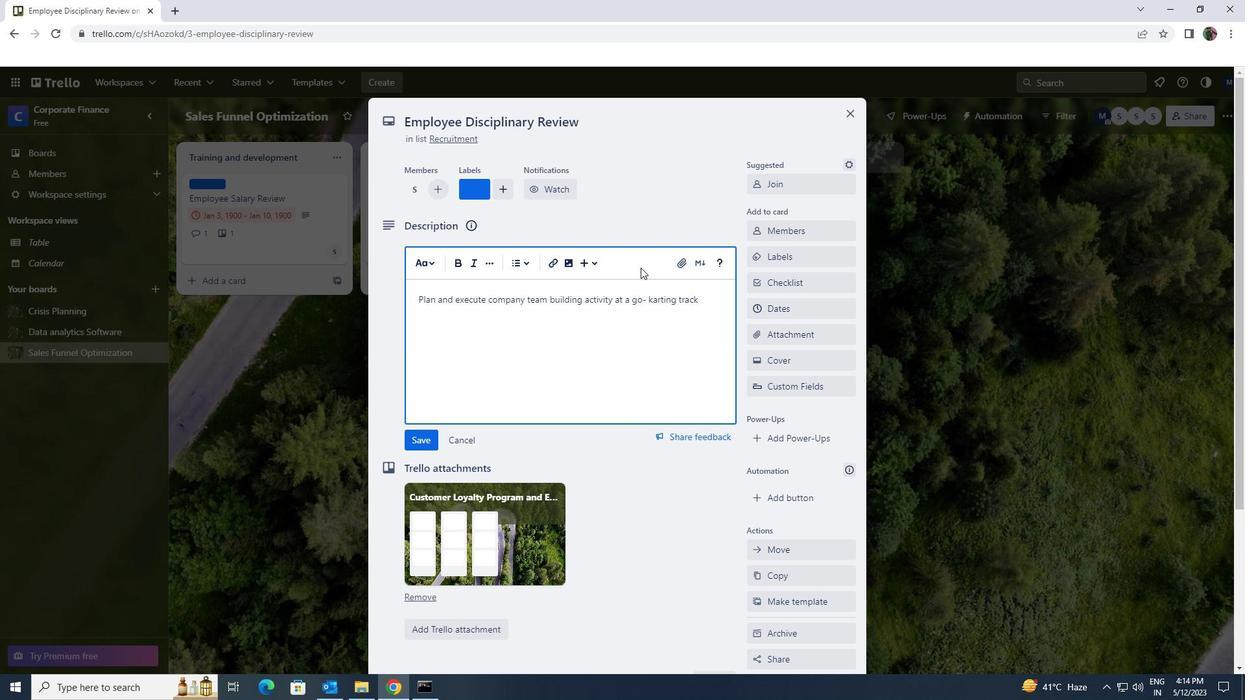 
Action: Mouse moved to (421, 443)
Screenshot: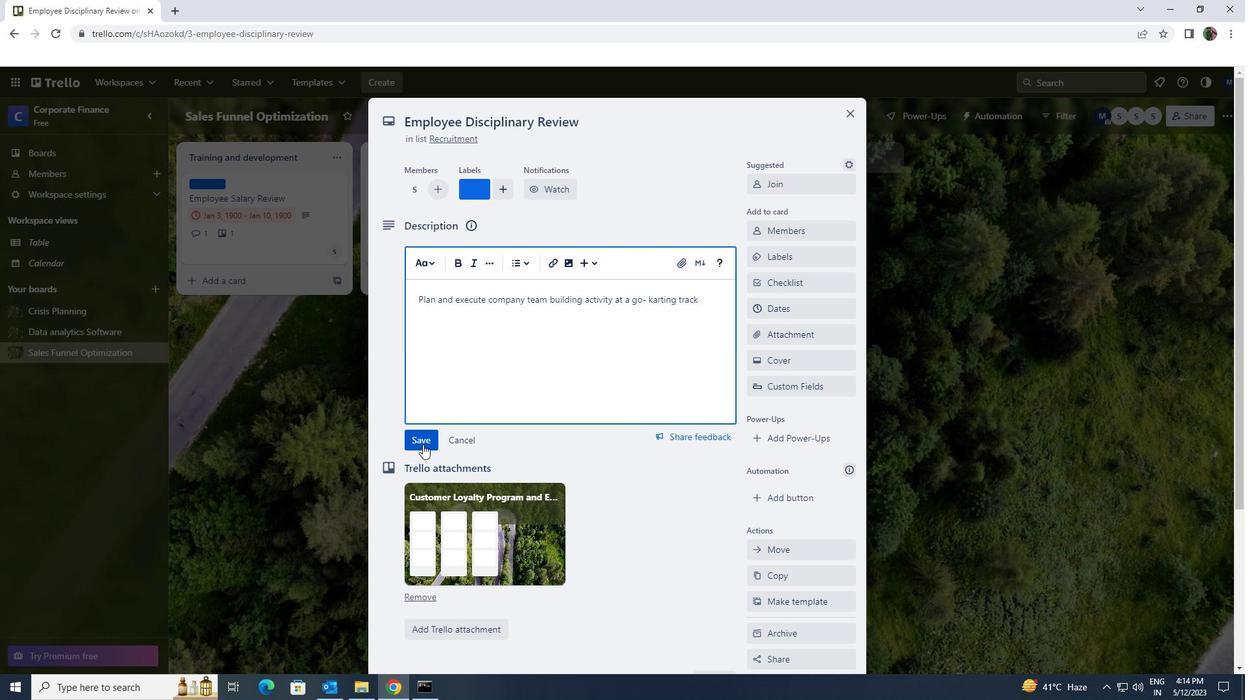 
Action: Mouse pressed left at (421, 443)
Screenshot: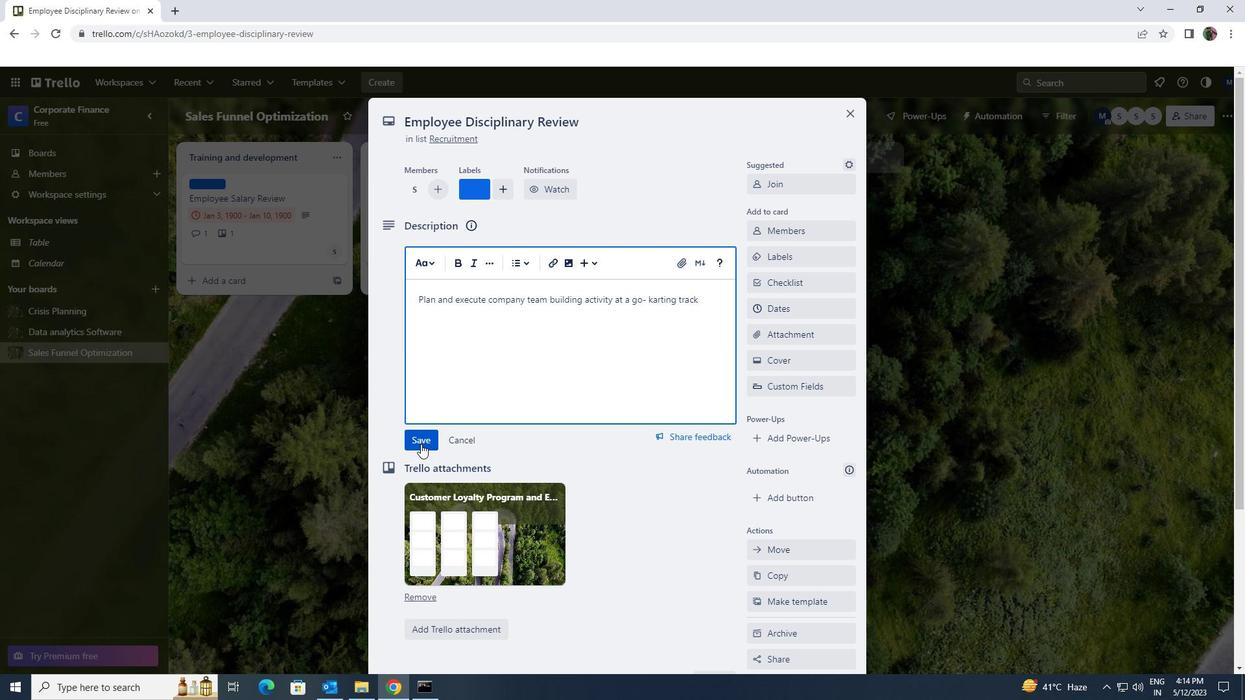 
Action: Mouse scrolled (421, 442) with delta (0, 0)
Screenshot: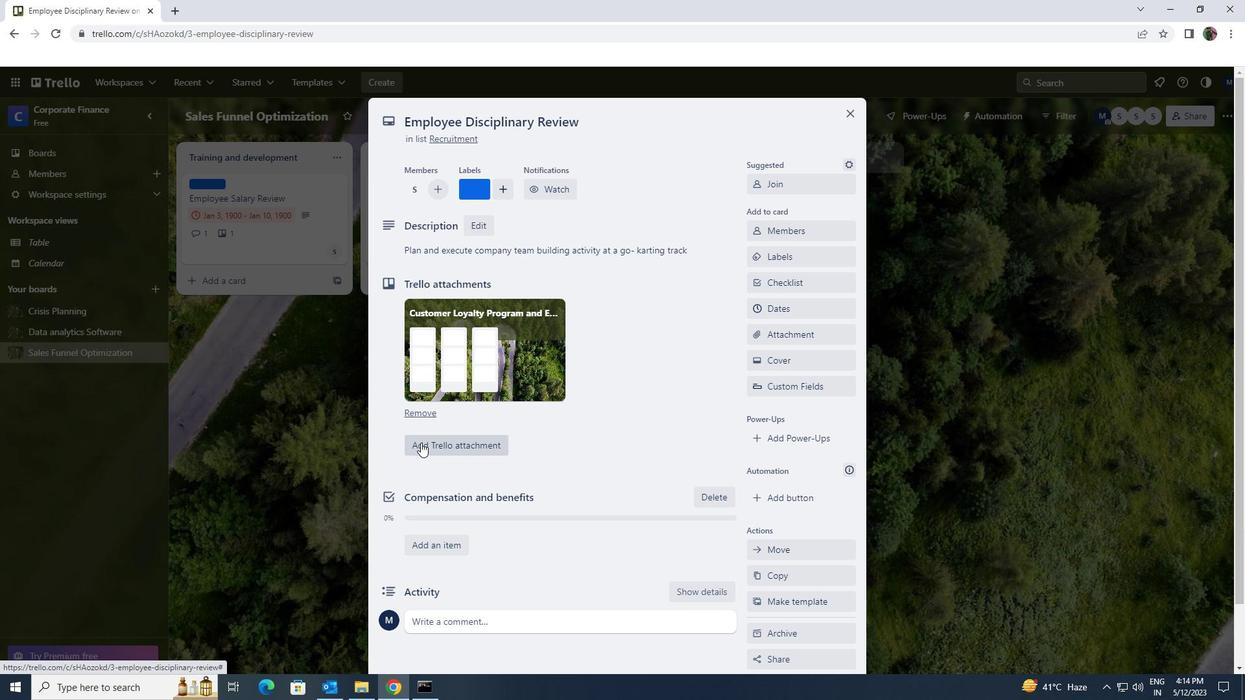 
Action: Mouse scrolled (421, 442) with delta (0, 0)
Screenshot: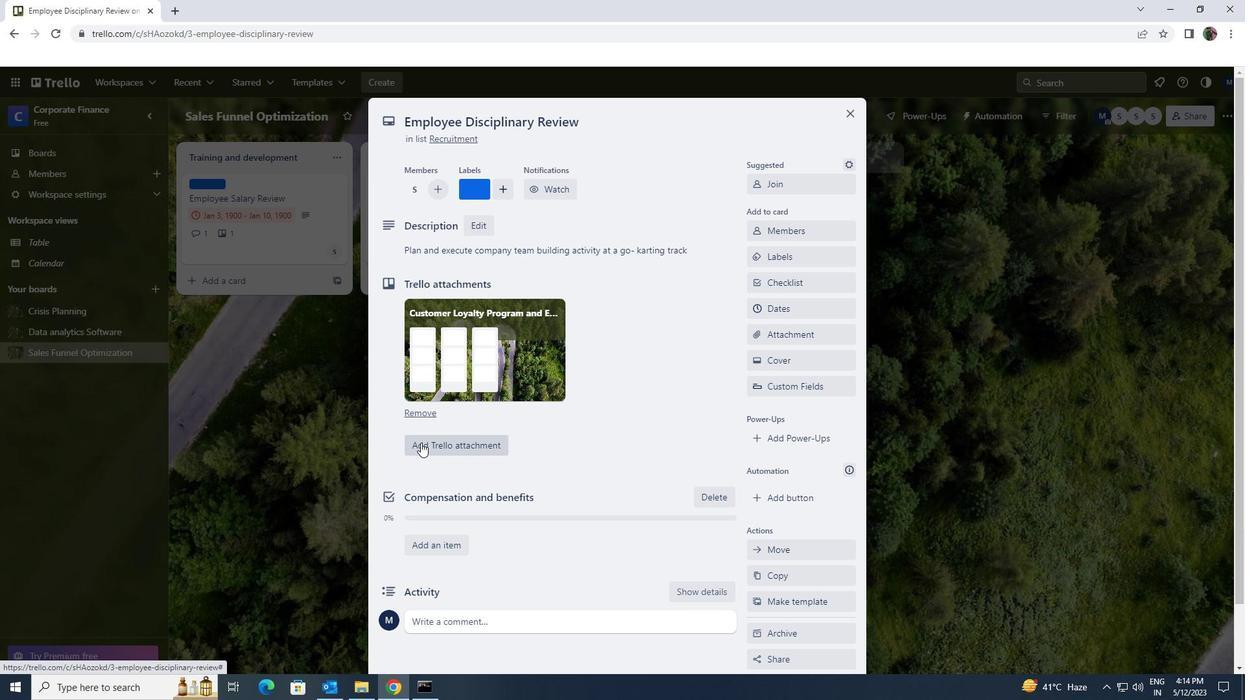 
Action: Mouse moved to (432, 553)
Screenshot: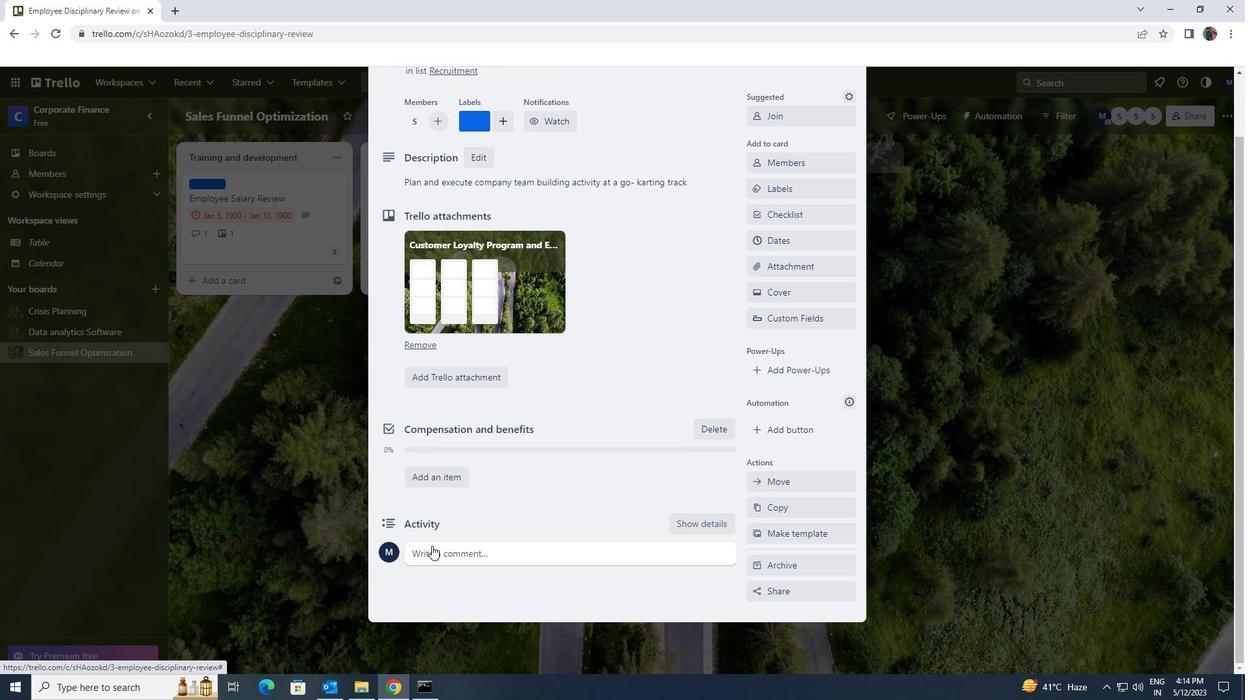 
Action: Mouse pressed left at (432, 553)
Screenshot: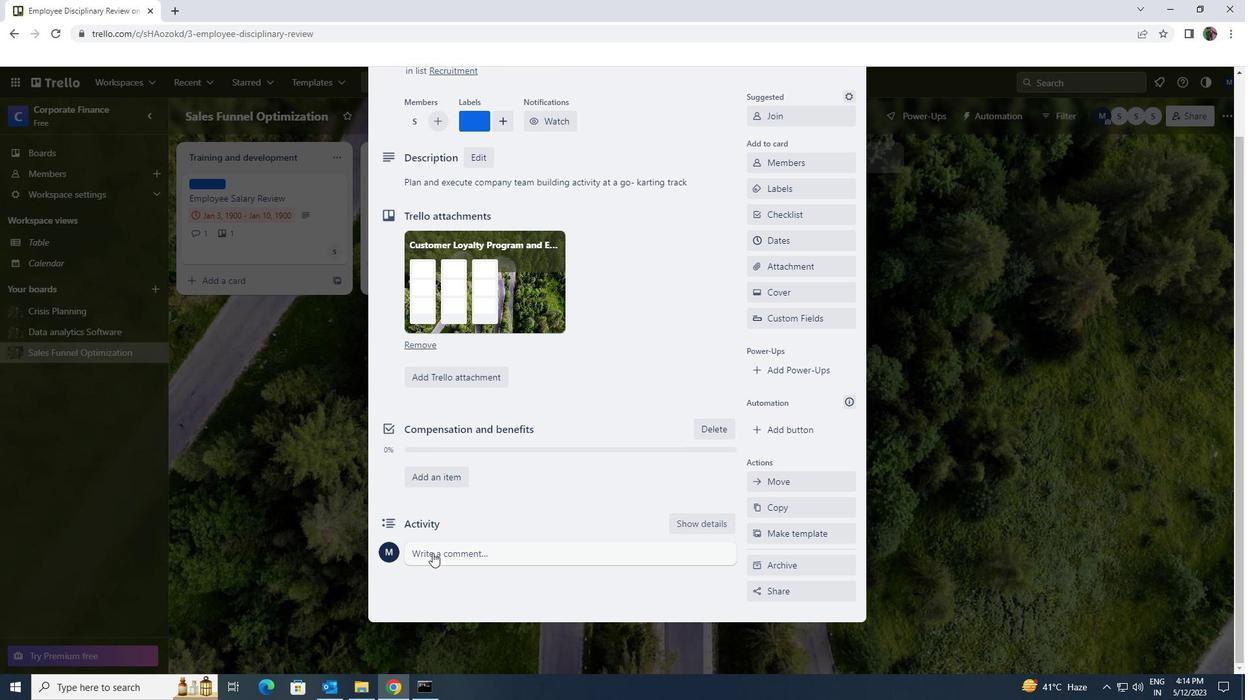 
Action: Key pressed <Key.shift>LET<Key.space>US<Key.space>APPROACH<Key.space>THU<Key.backspace>IS<Key.space>TASK<Key.space>WITH<Key.space>SENSE<Key.space>I<Key.backspace>O<Key.space><Key.backspace>F<Key.space>SELF<Key.space>REFLECTION<Key.space>AND<Key.space>SELF<Key.space>AWARENESS<Key.space>RECOGNIZING<Key.space>OUR<Key.space>OWN<Key.space>STRENGTH<Key.space>AND<Key.space>WEAKNESS<Key.space>.
Screenshot: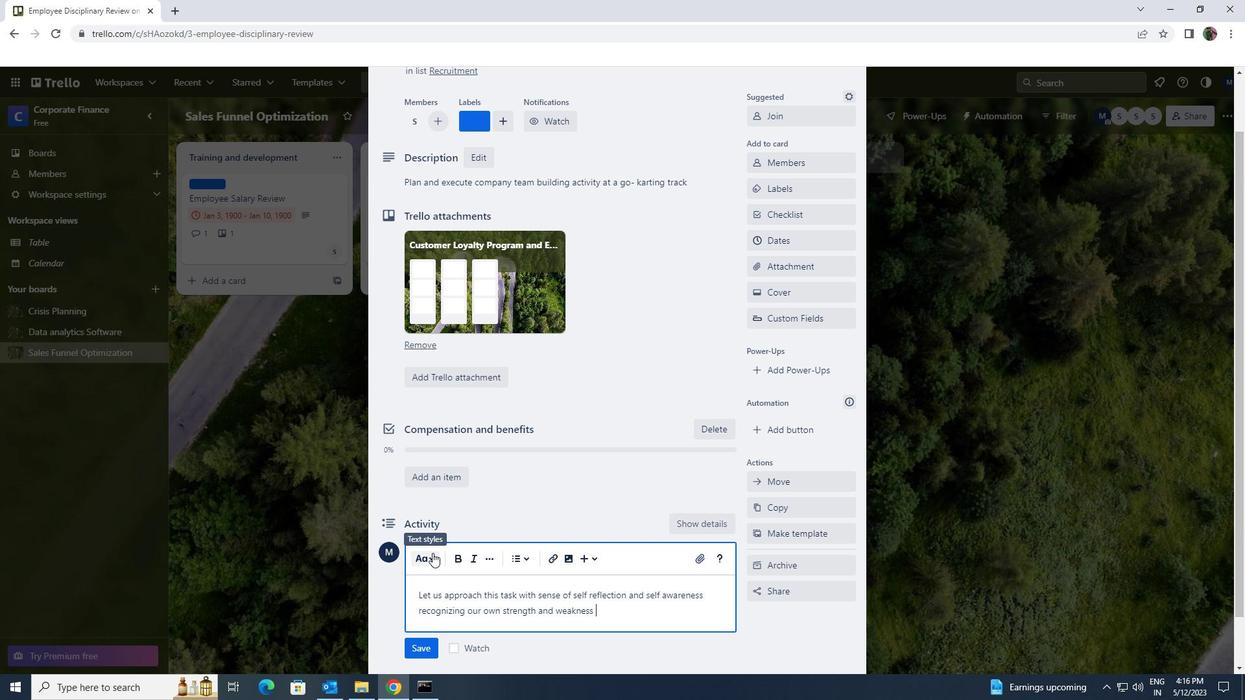 
Action: Mouse scrolled (432, 552) with delta (0, 0)
Screenshot: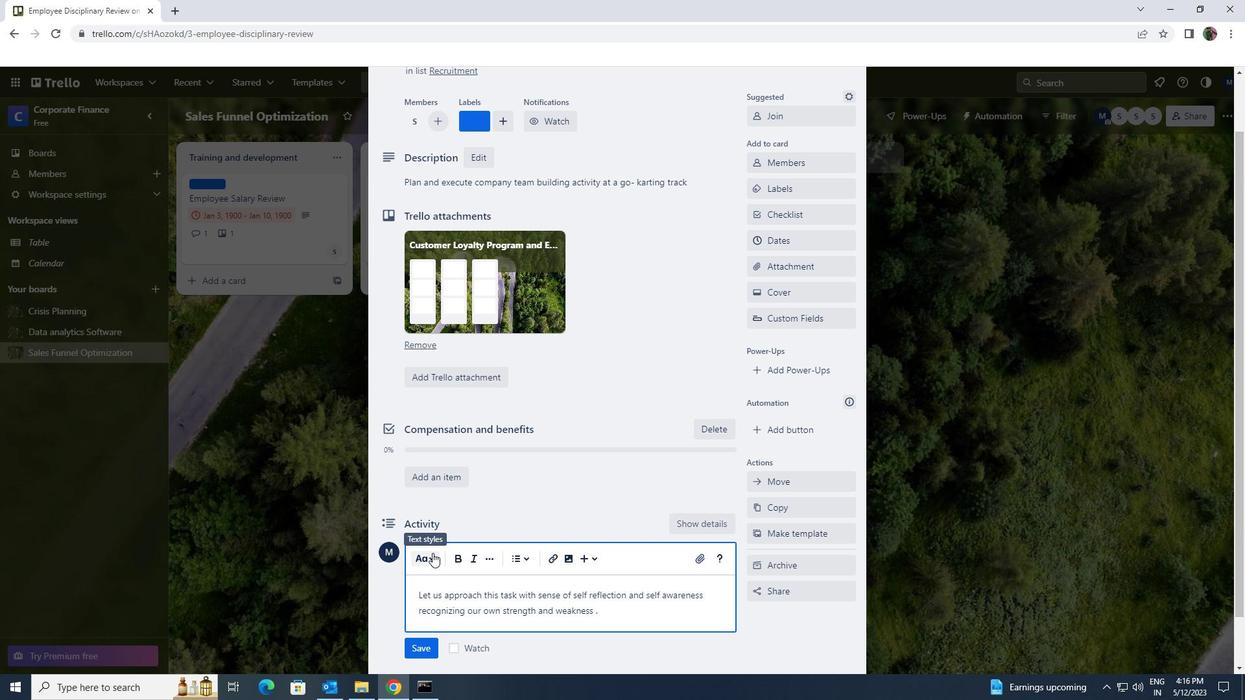 
Action: Mouse scrolled (432, 552) with delta (0, 0)
Screenshot: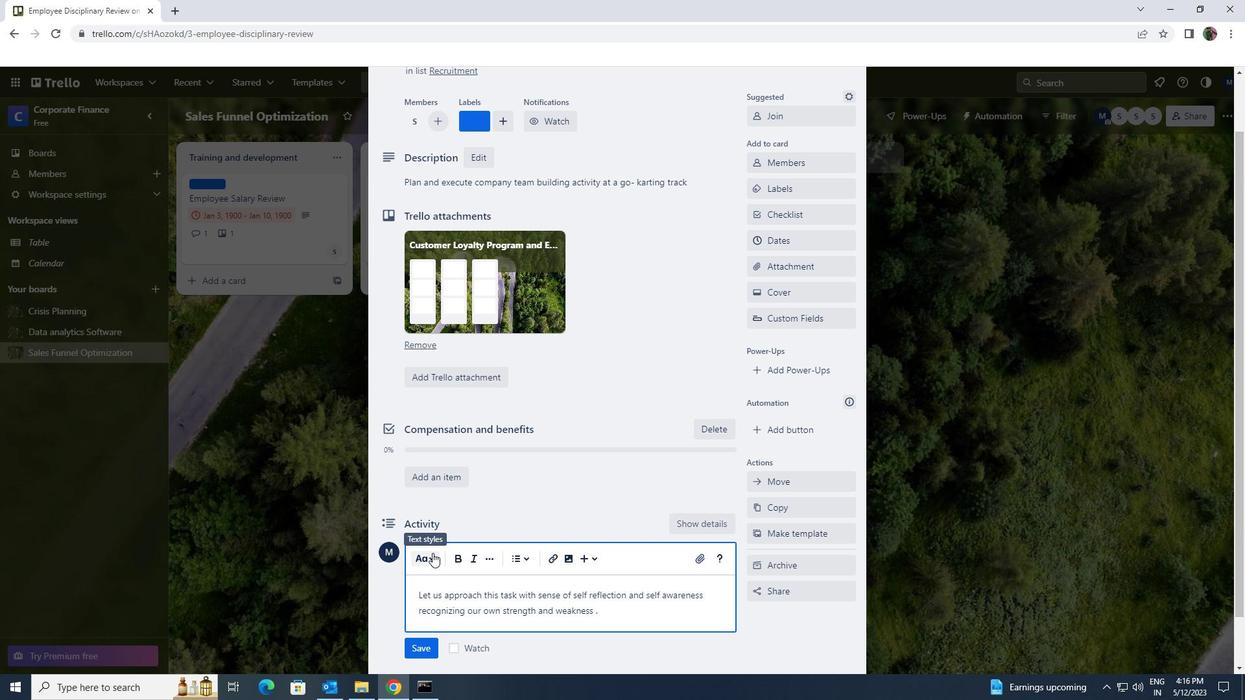 
Action: Mouse moved to (416, 587)
Screenshot: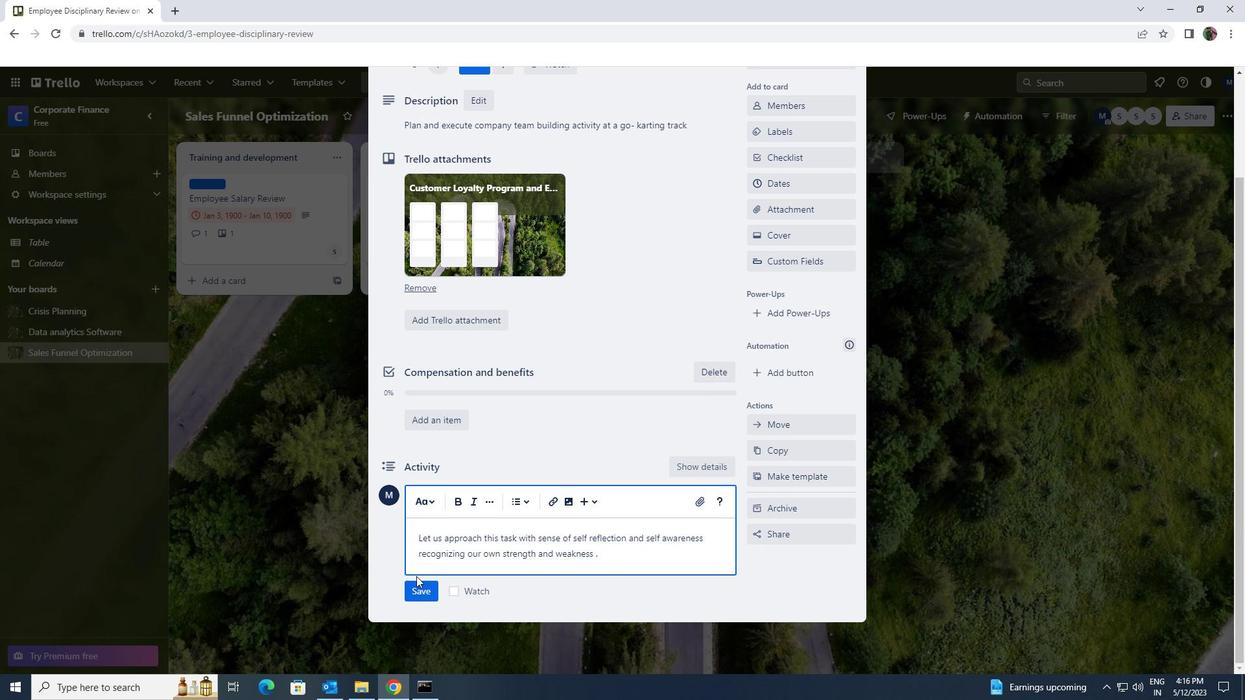 
Action: Mouse pressed left at (416, 587)
Screenshot: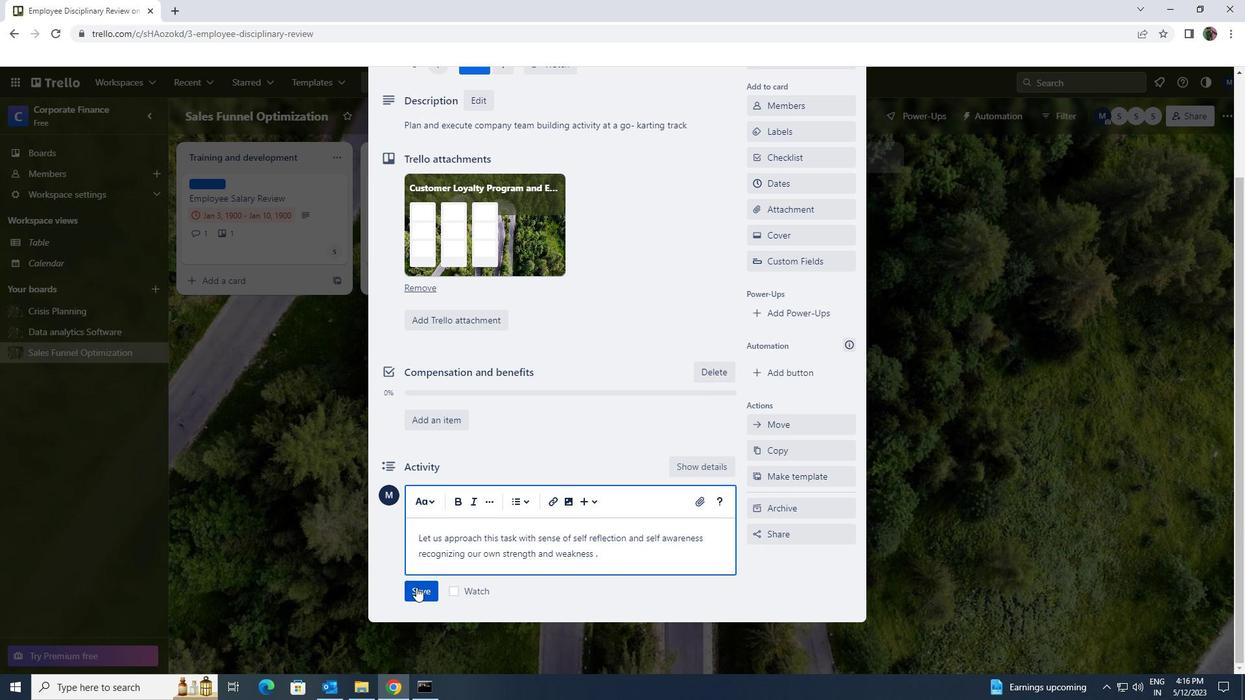 
Action: Mouse moved to (496, 559)
Screenshot: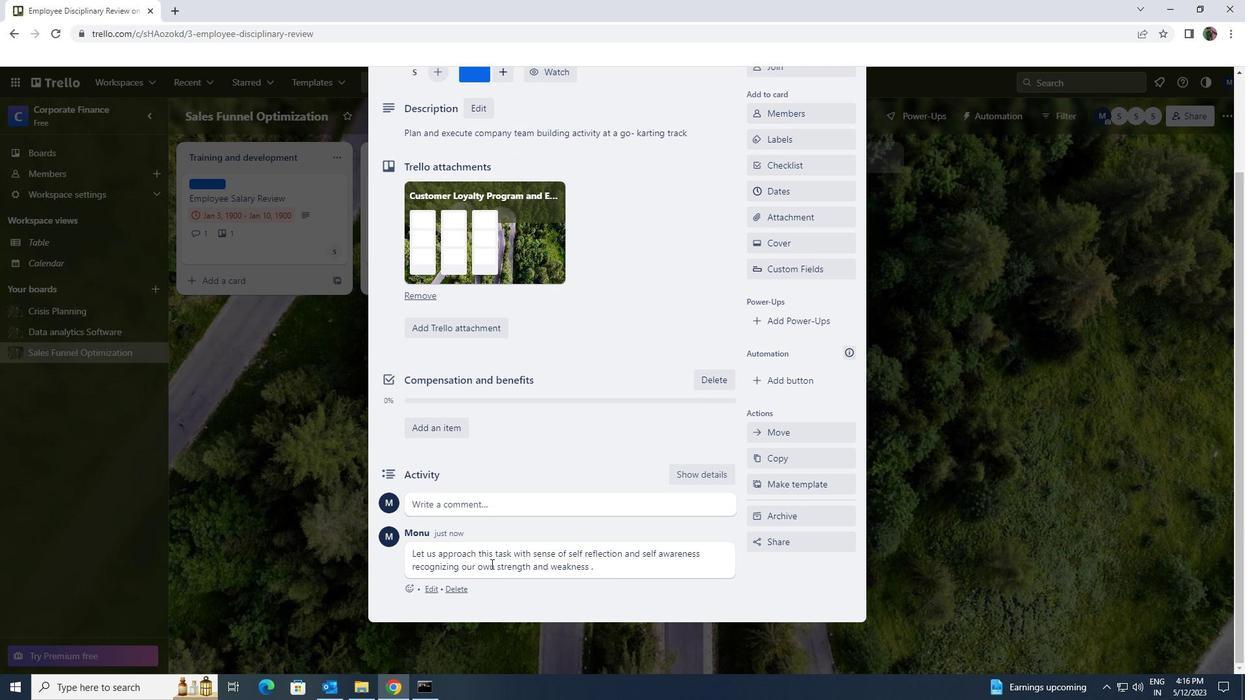 
Action: Mouse scrolled (496, 560) with delta (0, 0)
Screenshot: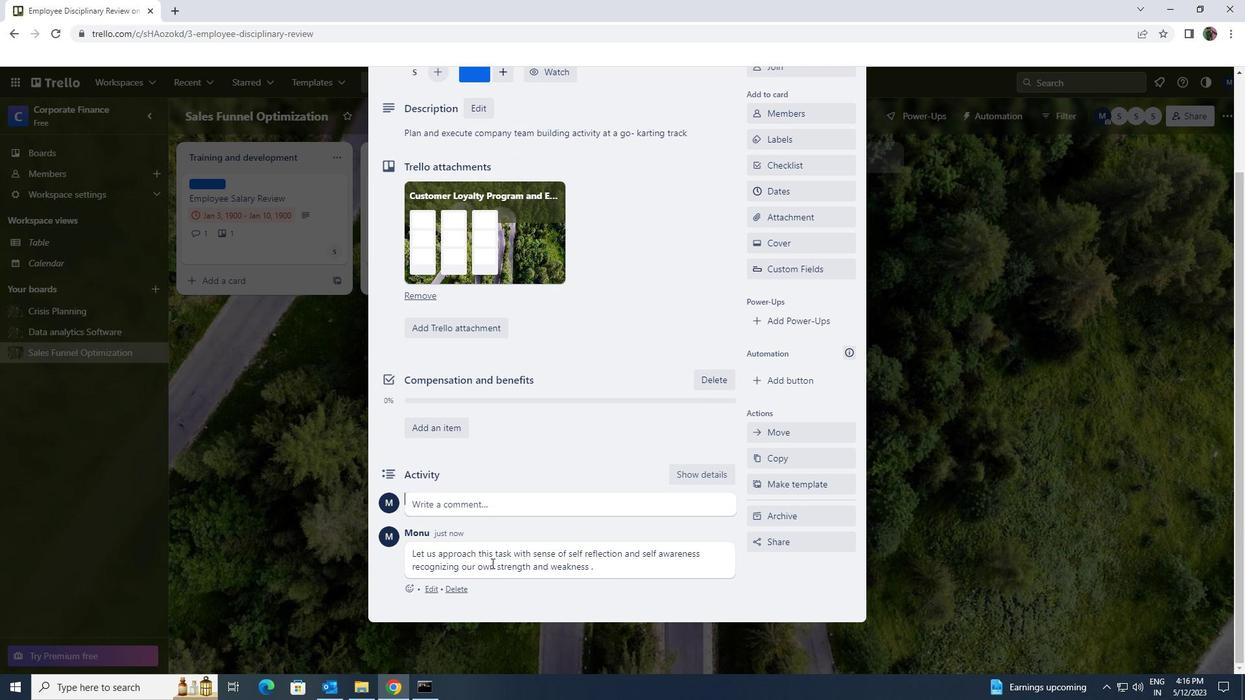 
Action: Mouse scrolled (496, 560) with delta (0, 0)
Screenshot: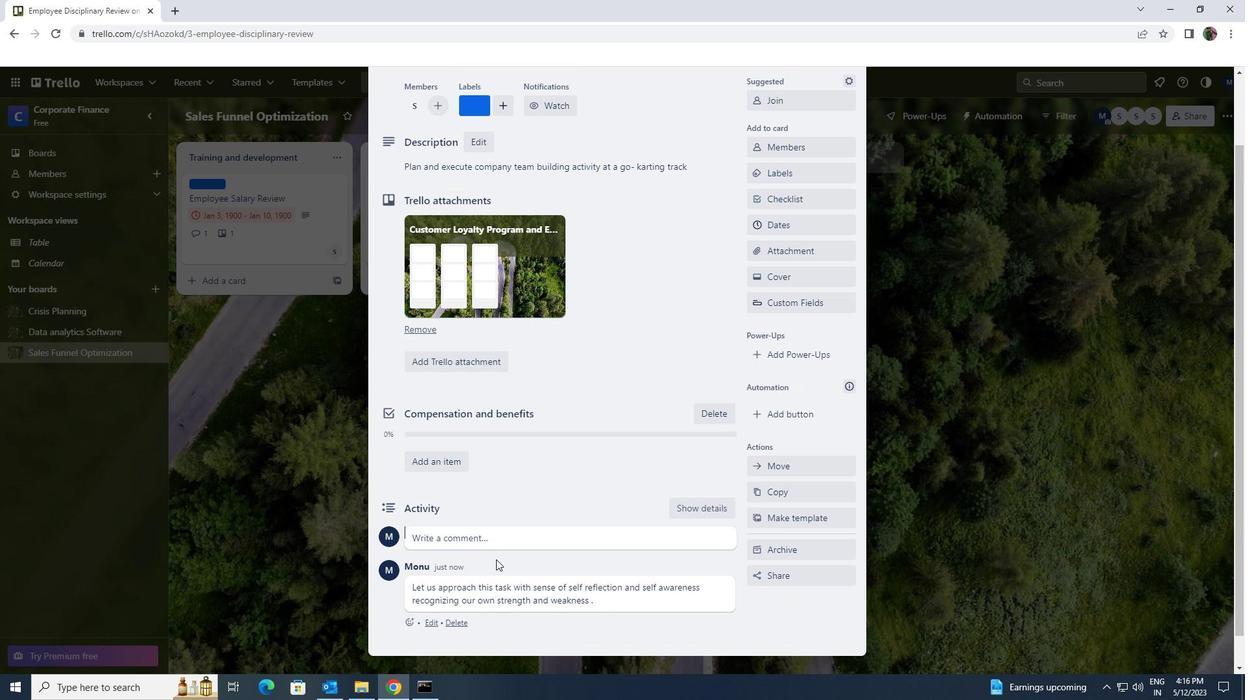 
Action: Mouse scrolled (496, 560) with delta (0, 0)
Screenshot: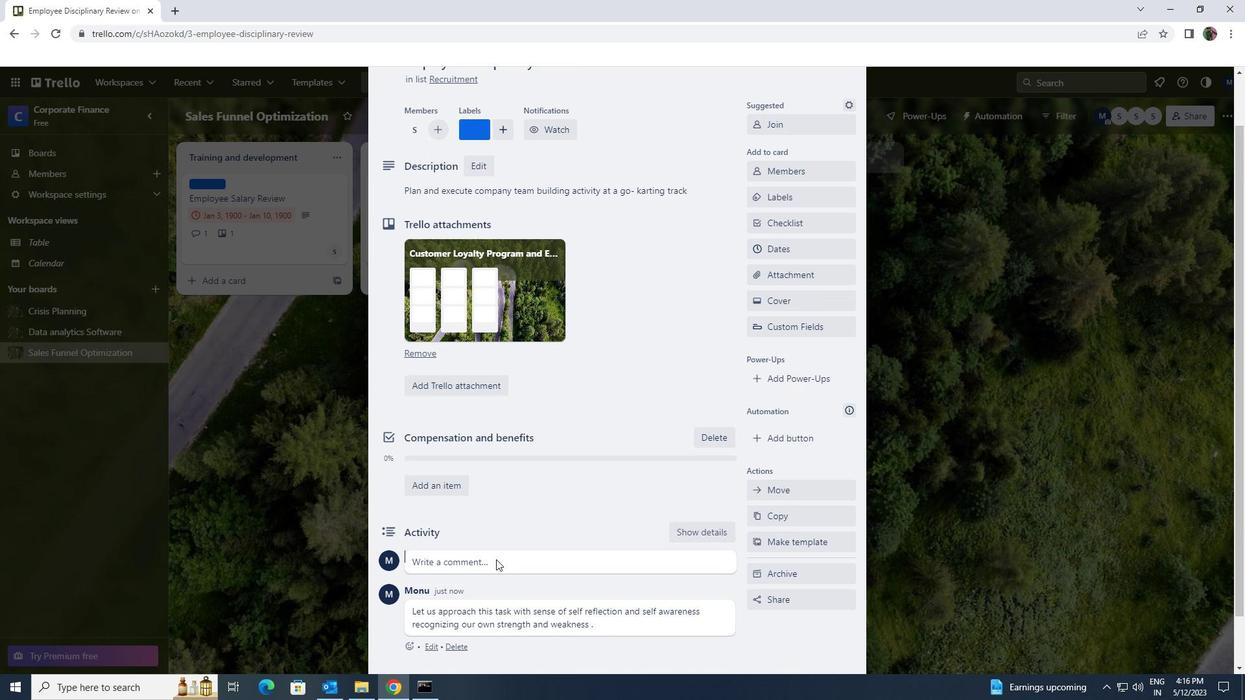 
Action: Mouse moved to (779, 299)
Screenshot: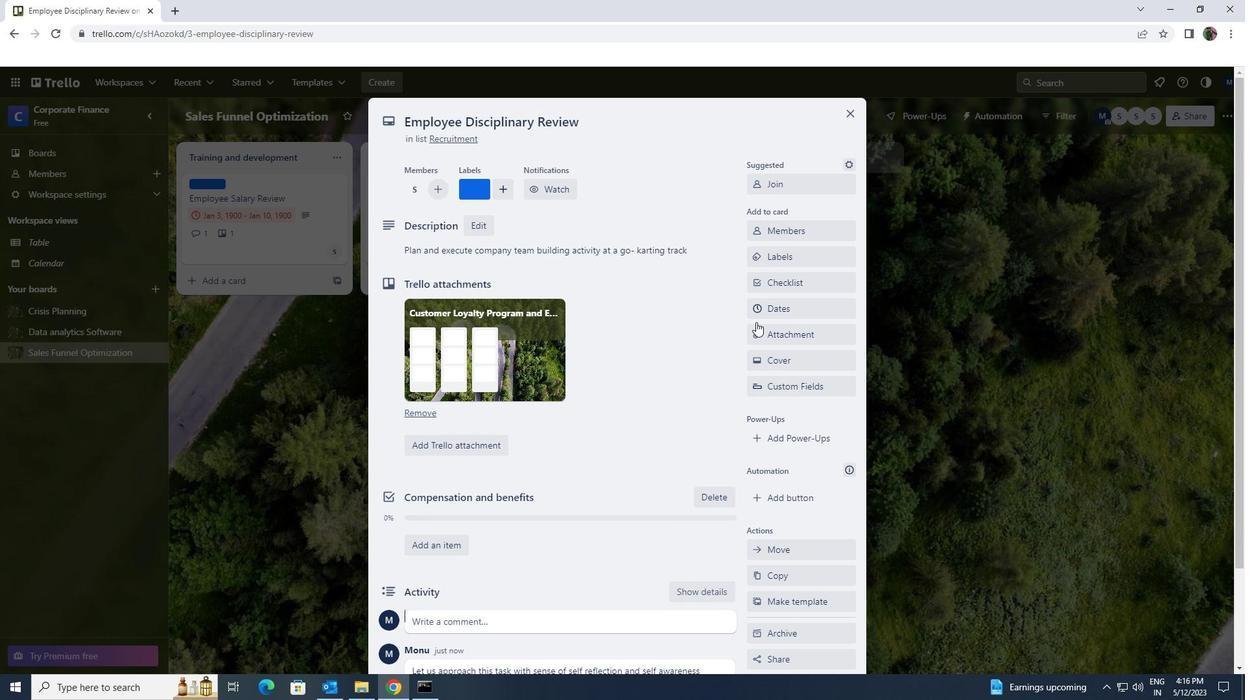 
Action: Mouse pressed left at (779, 299)
Screenshot: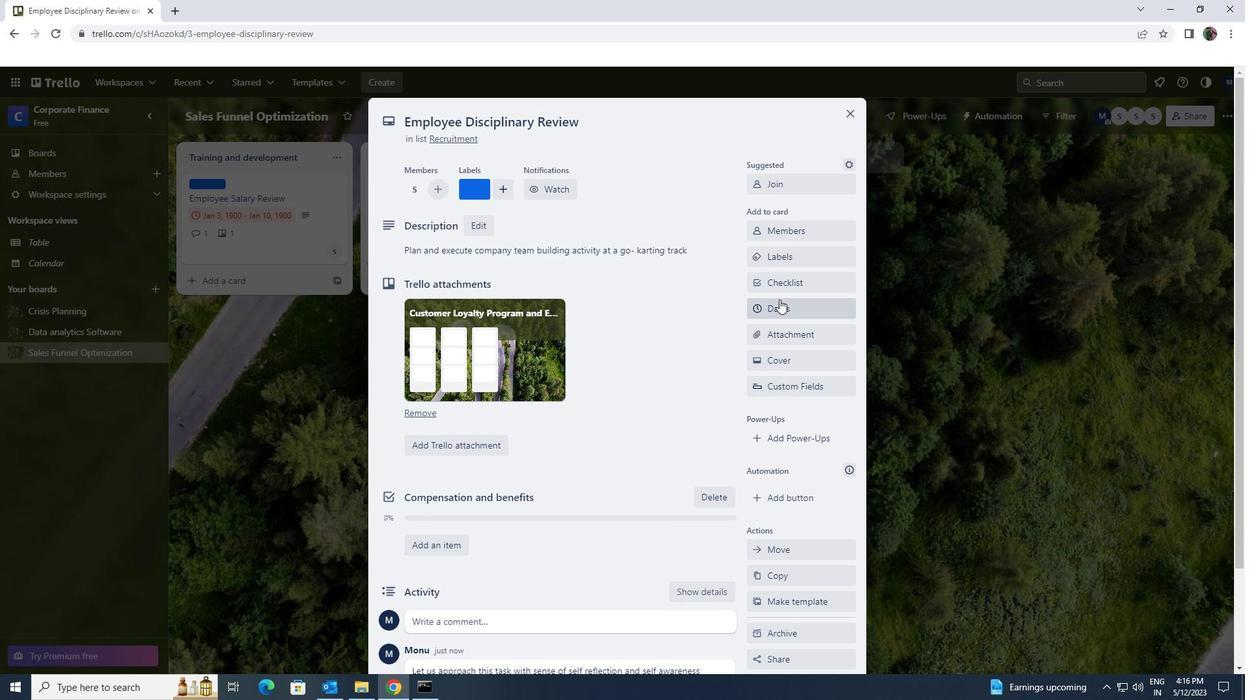 
Action: Mouse moved to (757, 352)
Screenshot: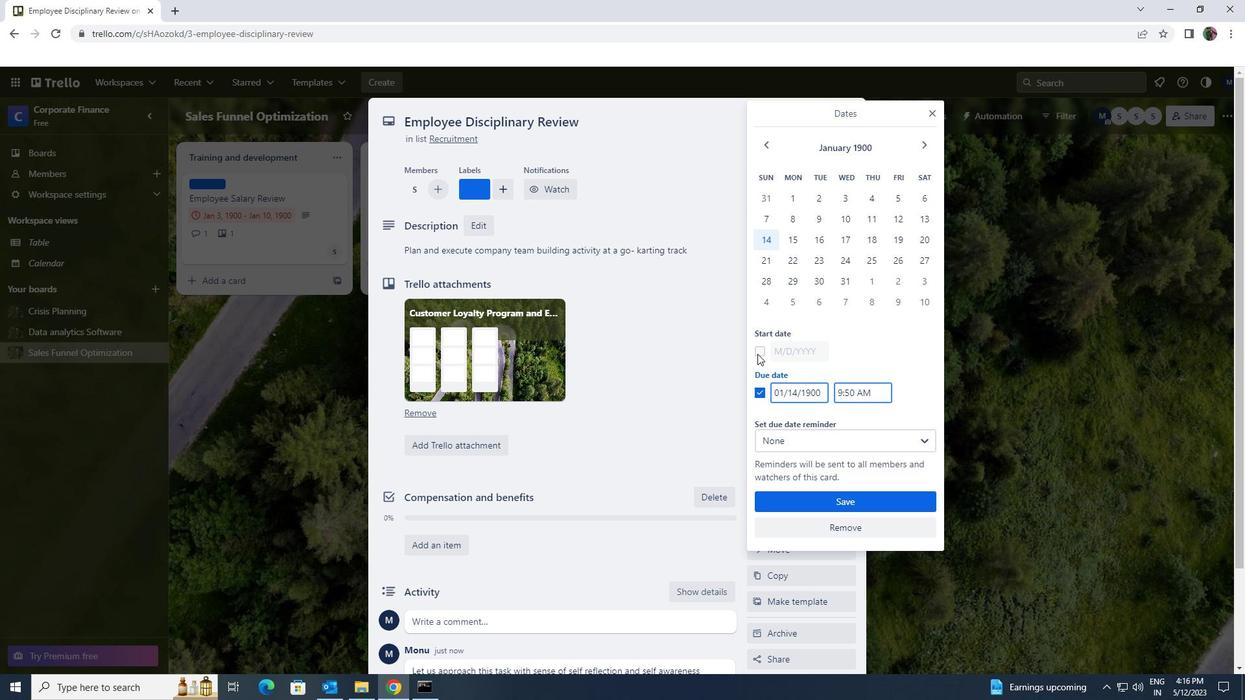 
Action: Mouse pressed left at (757, 352)
Screenshot: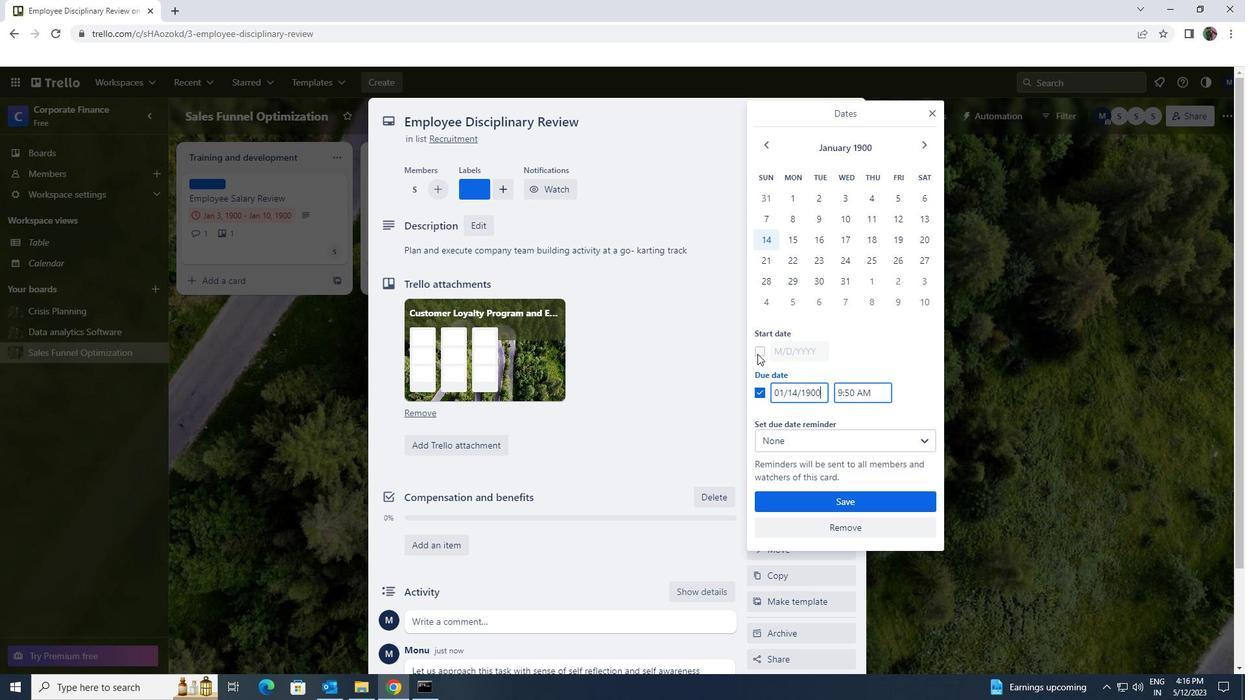 
Action: Mouse moved to (821, 351)
Screenshot: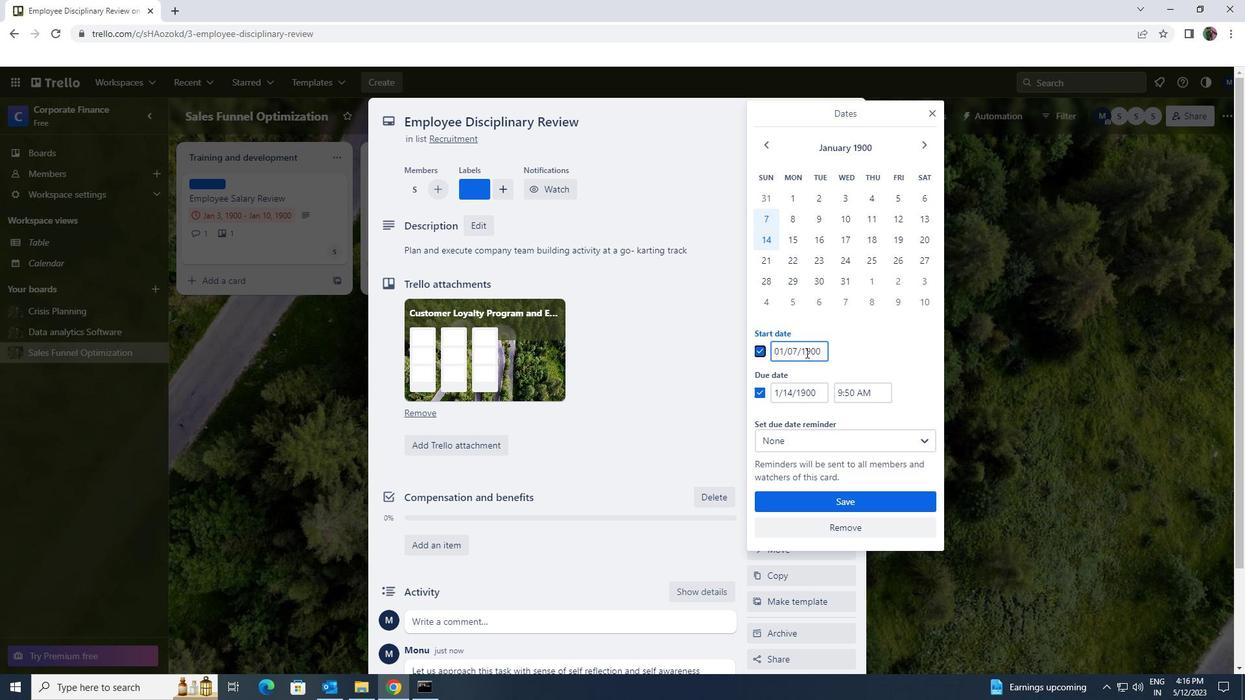 
Action: Mouse pressed left at (821, 351)
Screenshot: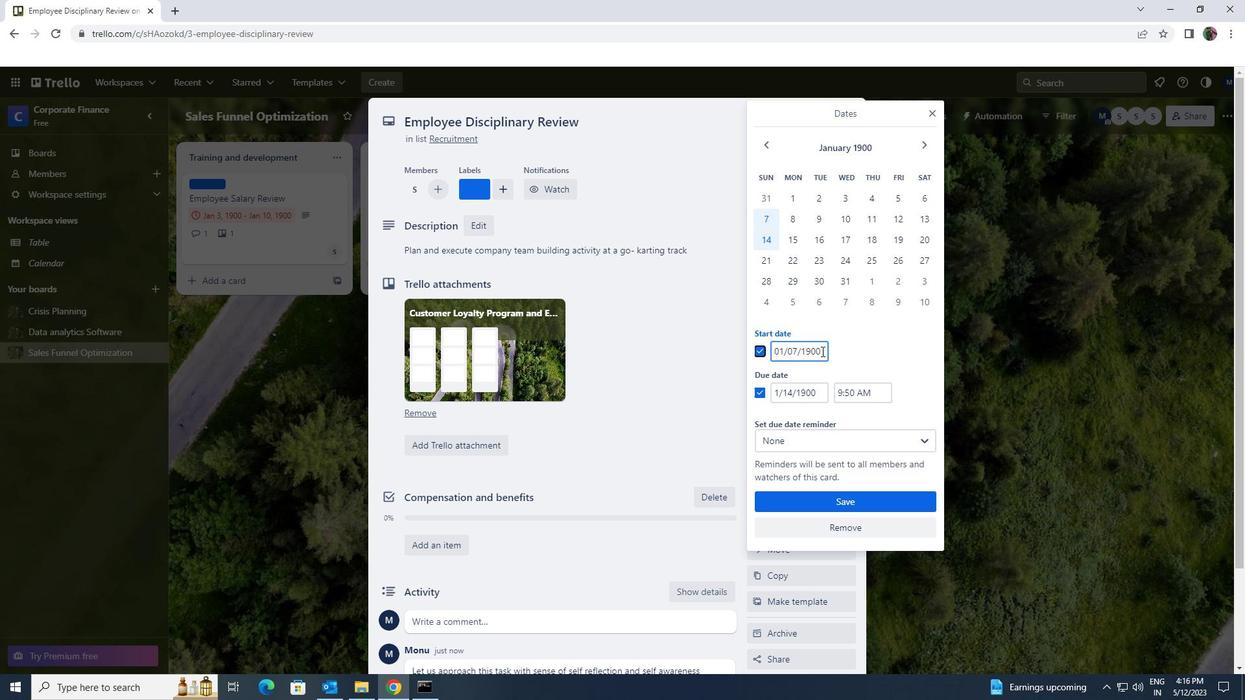
Action: Mouse moved to (767, 356)
Screenshot: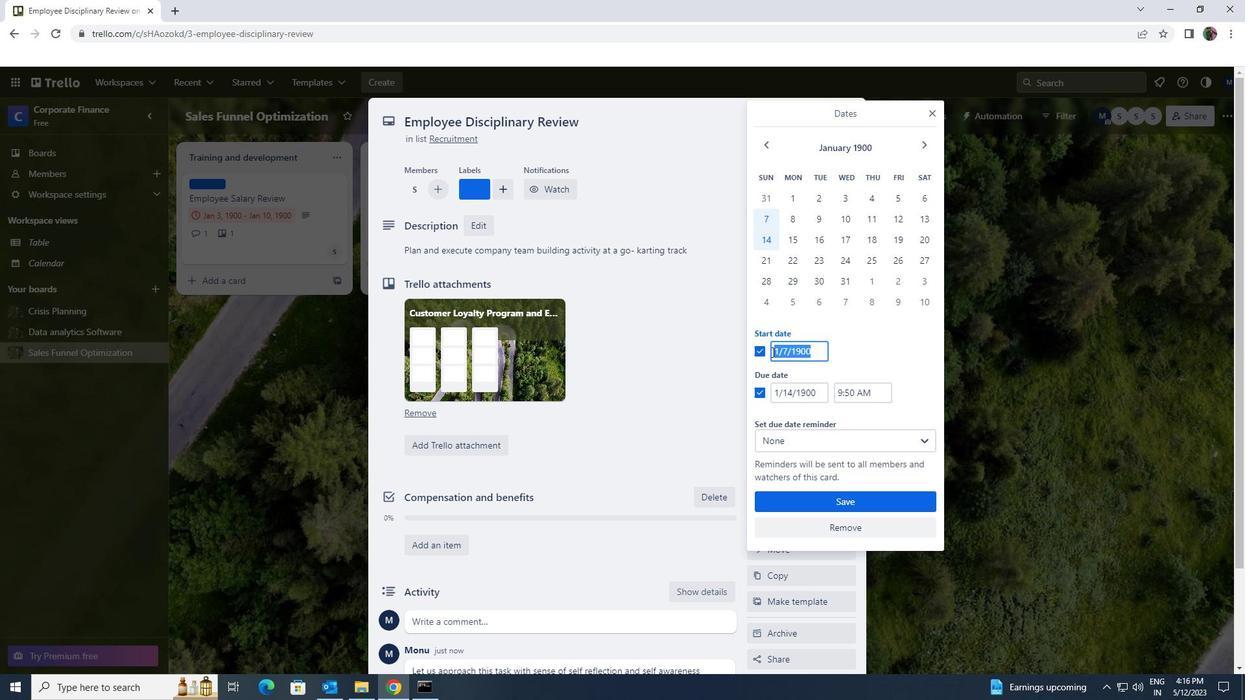 
Action: Key pressed 1
Screenshot: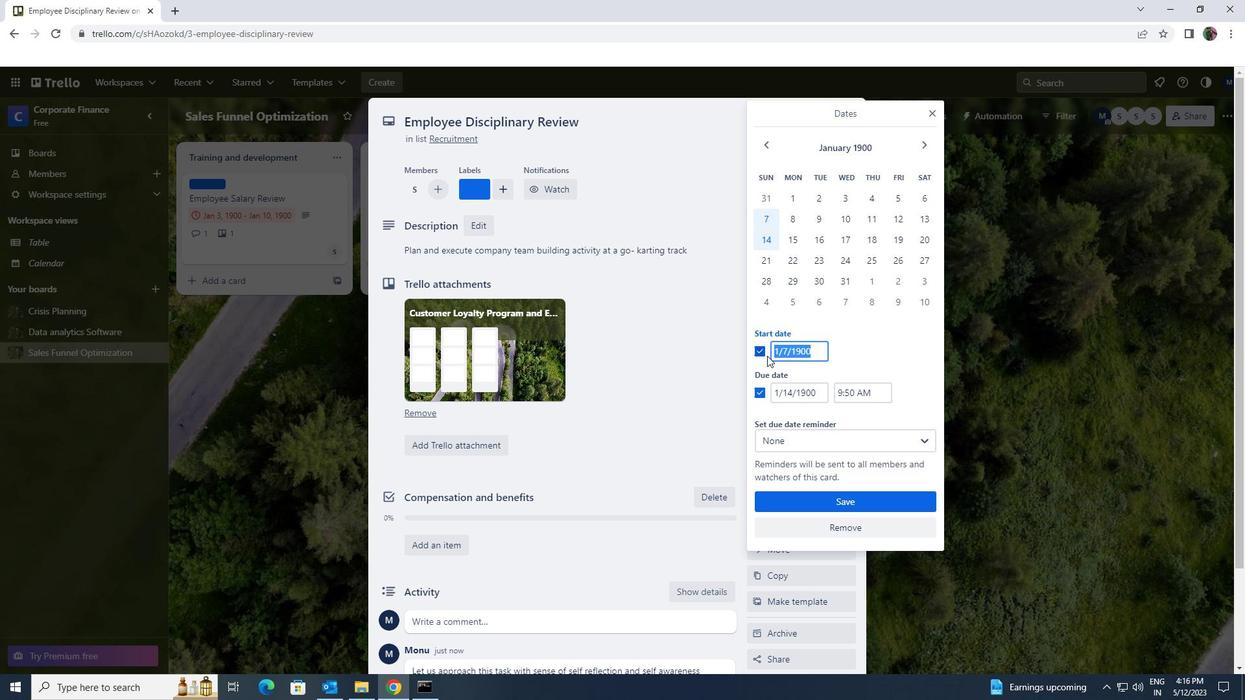
Action: Mouse moved to (786, 353)
Screenshot: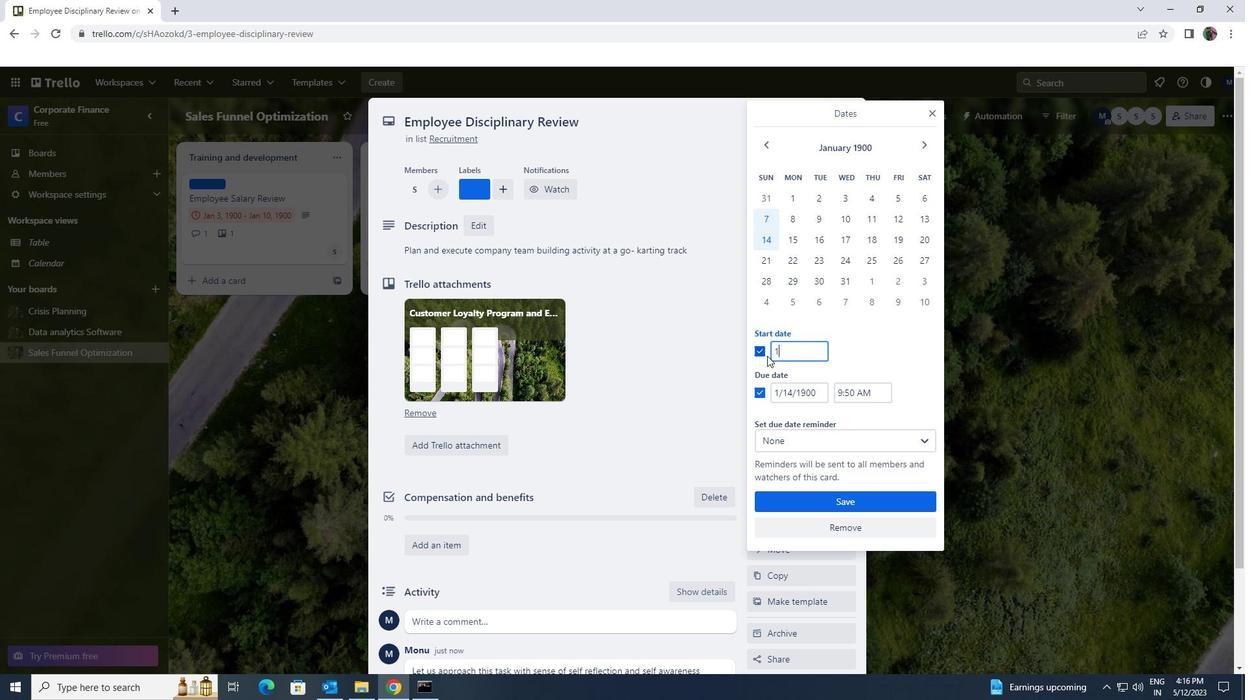 
Action: Key pressed /
Screenshot: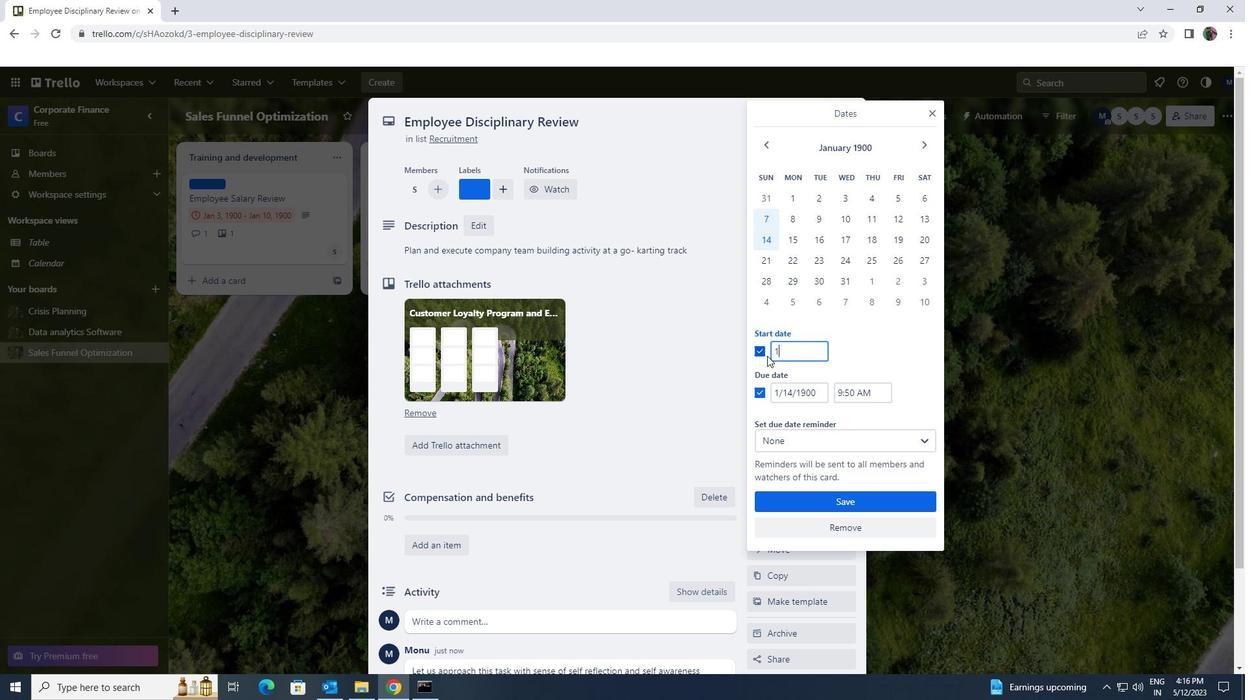 
Action: Mouse moved to (849, 343)
Screenshot: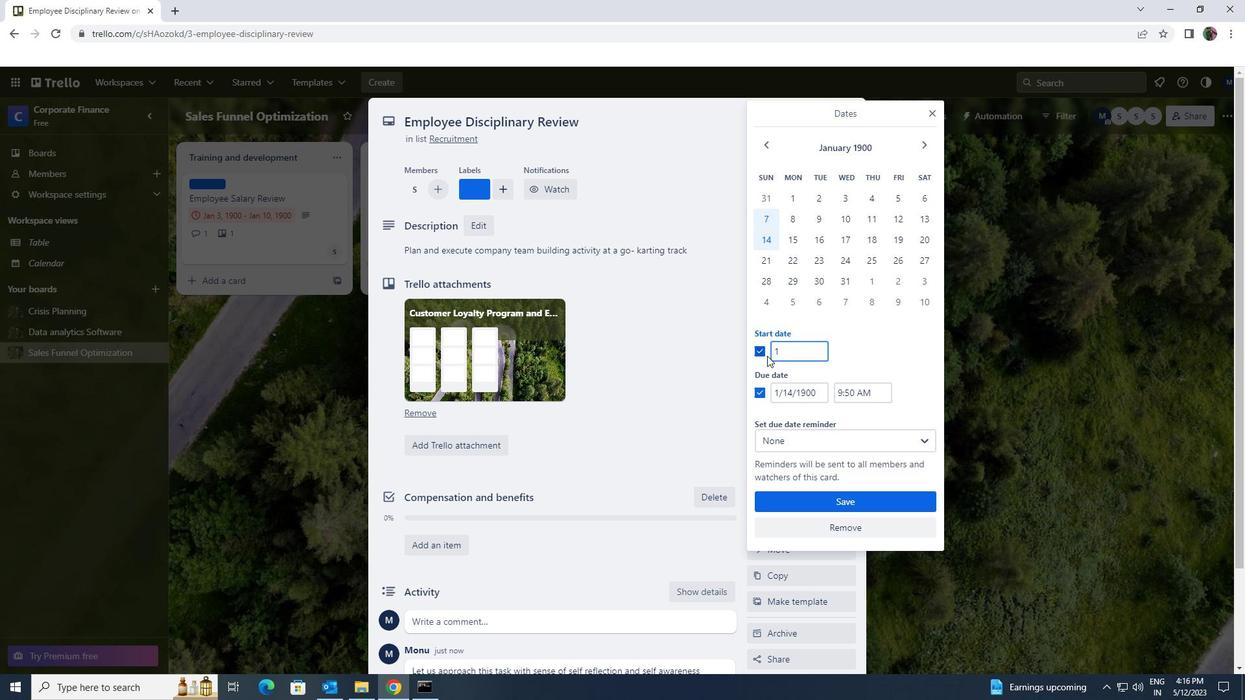 
Action: Key pressed 9/1900
Screenshot: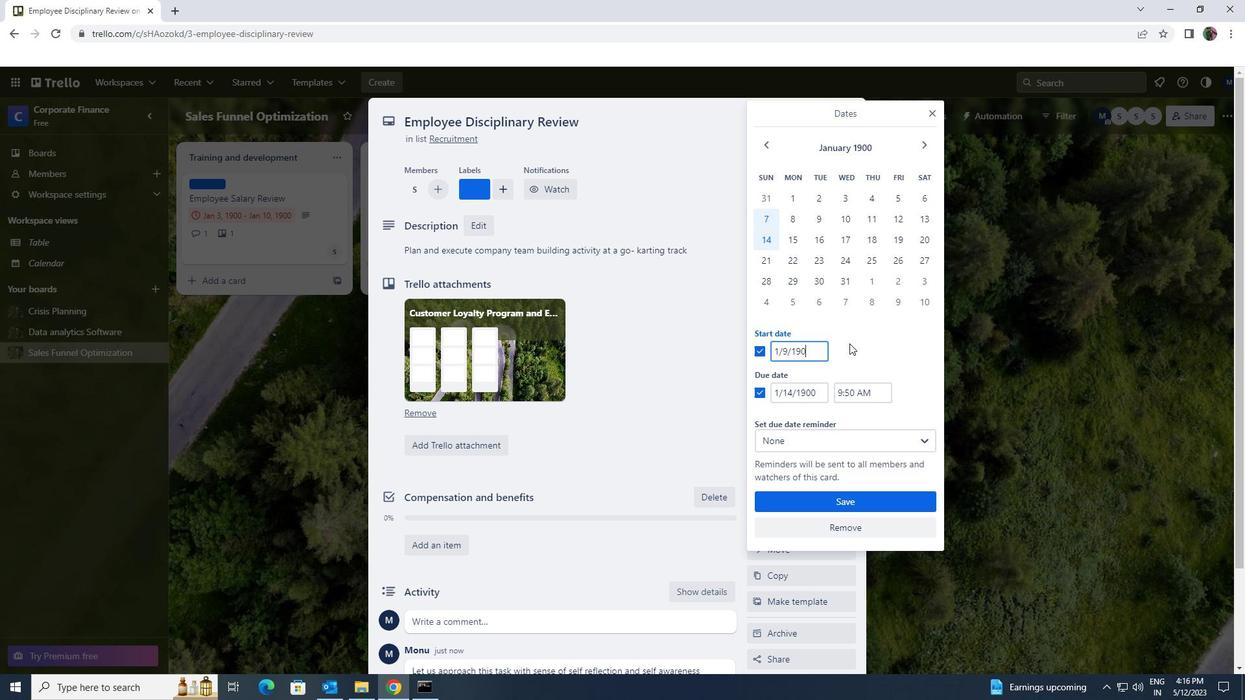
Action: Mouse moved to (816, 392)
Screenshot: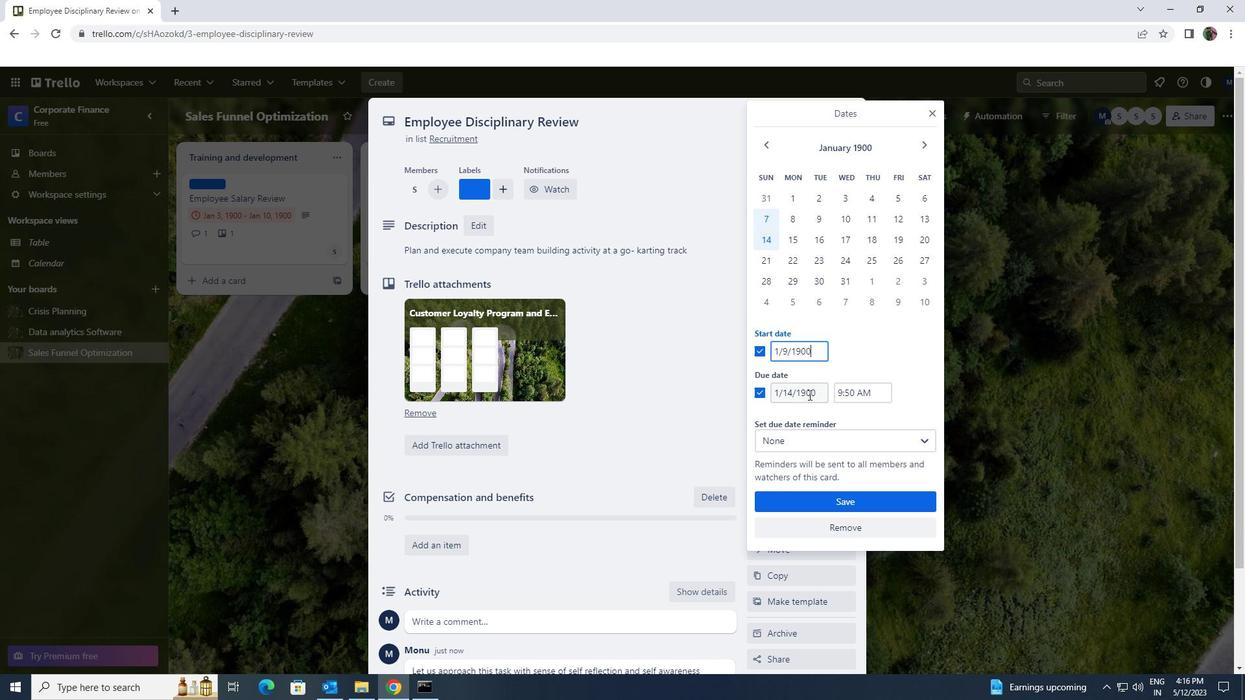 
Action: Mouse pressed left at (816, 392)
Screenshot: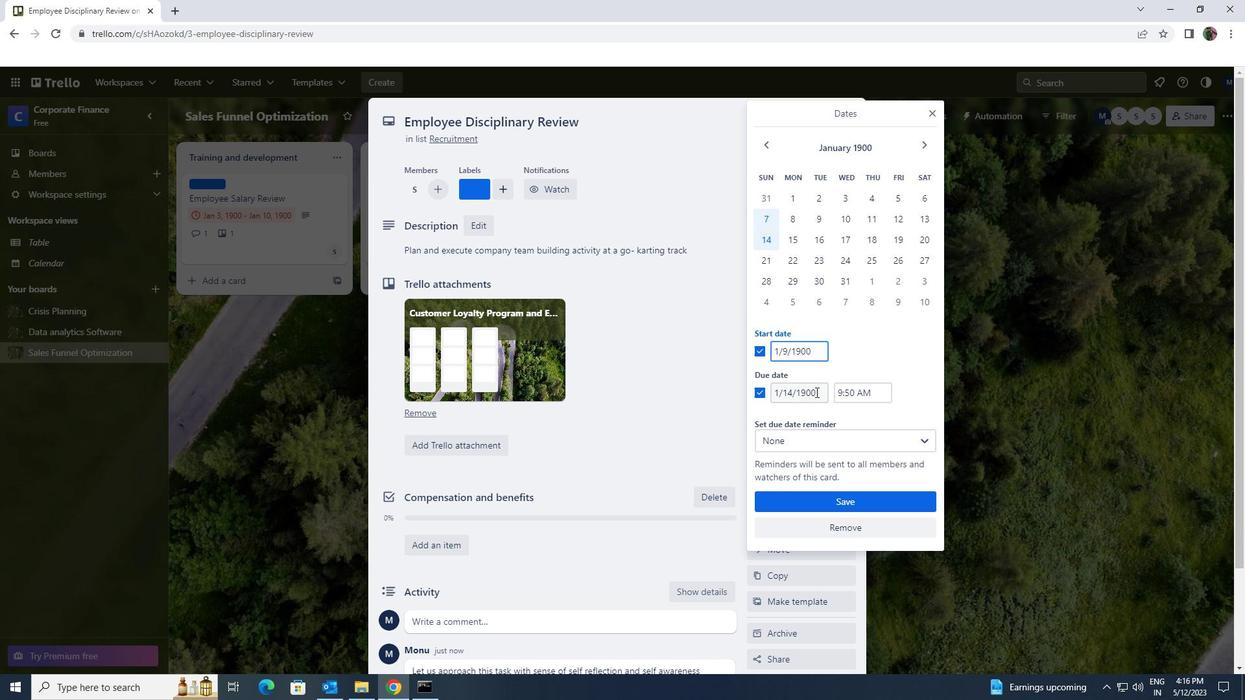 
Action: Mouse moved to (768, 393)
Screenshot: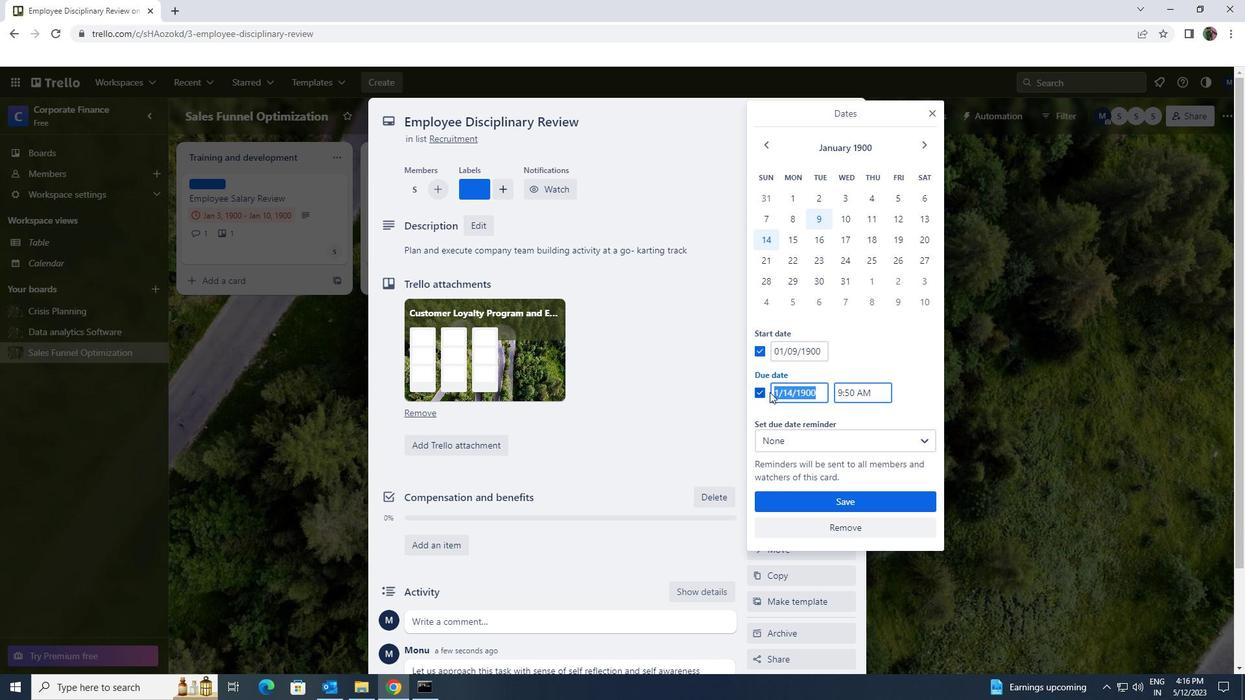 
Action: Key pressed 1/16/1900
Screenshot: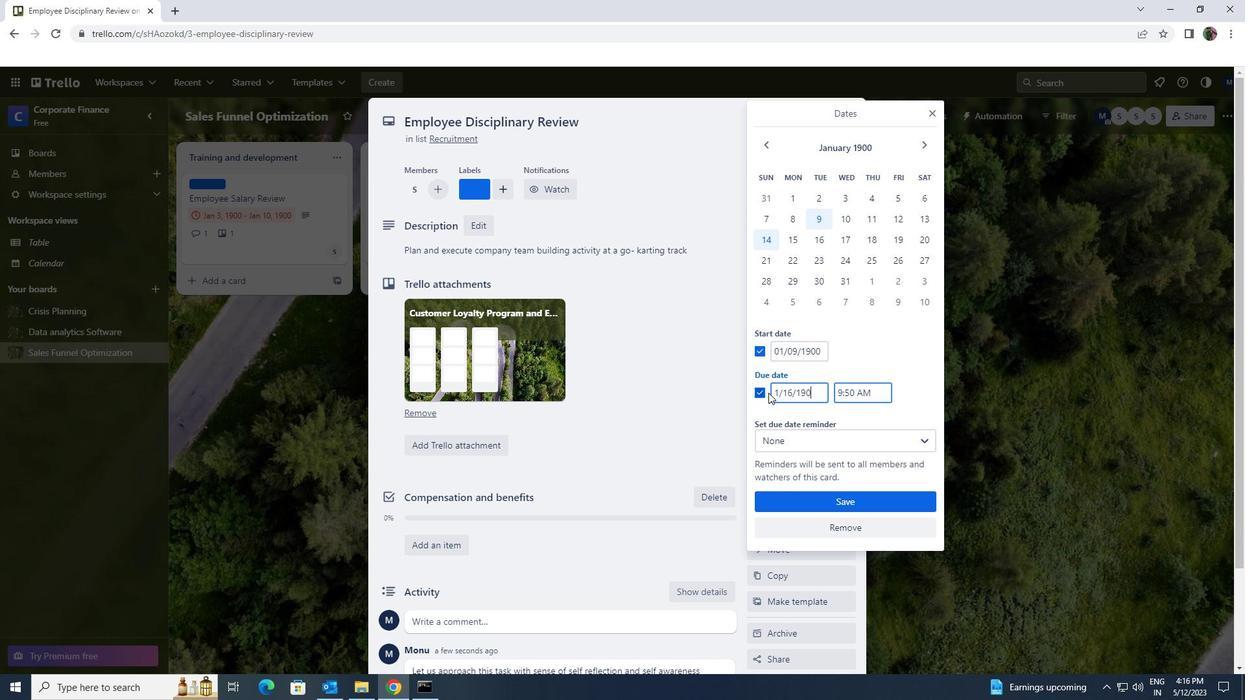 
Action: Mouse moved to (803, 500)
Screenshot: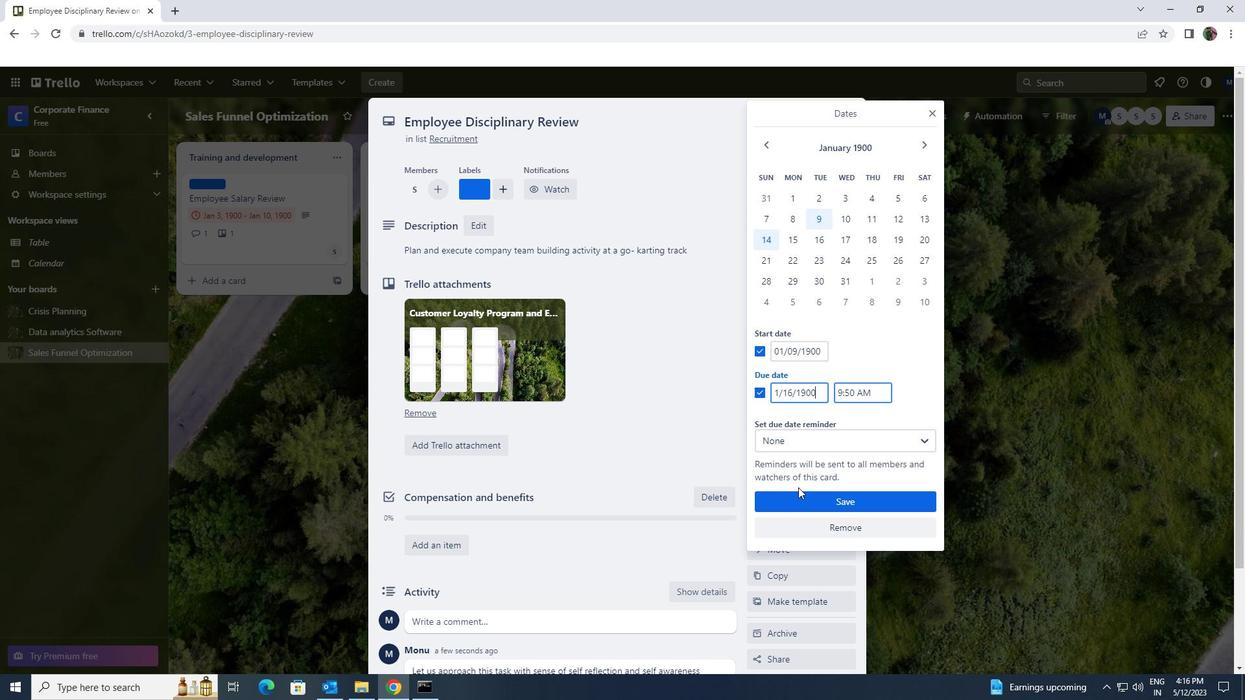 
Action: Mouse pressed left at (803, 500)
Screenshot: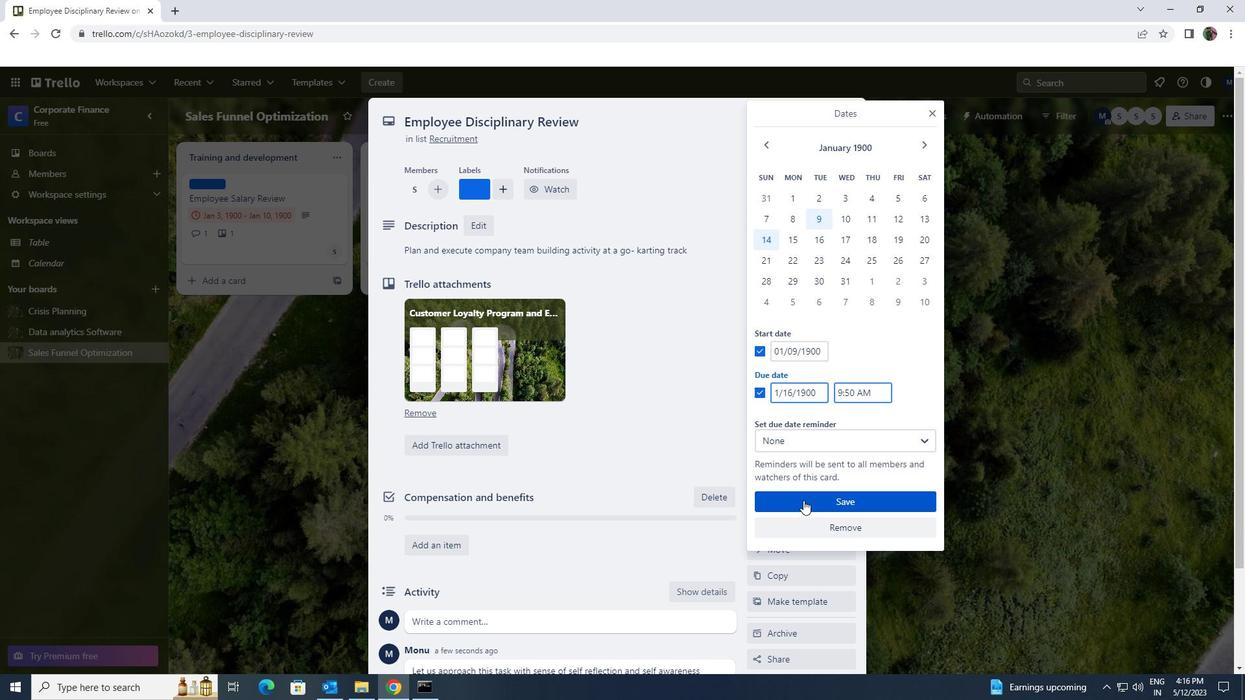 
